 Task: Add an event with the title Second Team Building Retreat: Leadership Development and Team Bonding, date ''2023/11/08'', time 7:00 AM to 9:00 AMand add a description: The first step is to identify potential risks that could affect the project. This can be done through brainstorming sessions, risk assessment workshops, expert interviews, historical data analysis, or using risk management techniques such as SWOT analysis (Strengths, Weaknesses, Opportunities, Threats).Select event color  Flamingo . Add location for the event as: Aarhus, Denmark, logged in from the account softage.8@softage.netand send the event invitation to softage.3@softage.net and softage.4@softage.net. Set a reminder for the event Doesn''t repeat
Action: Mouse moved to (44, 83)
Screenshot: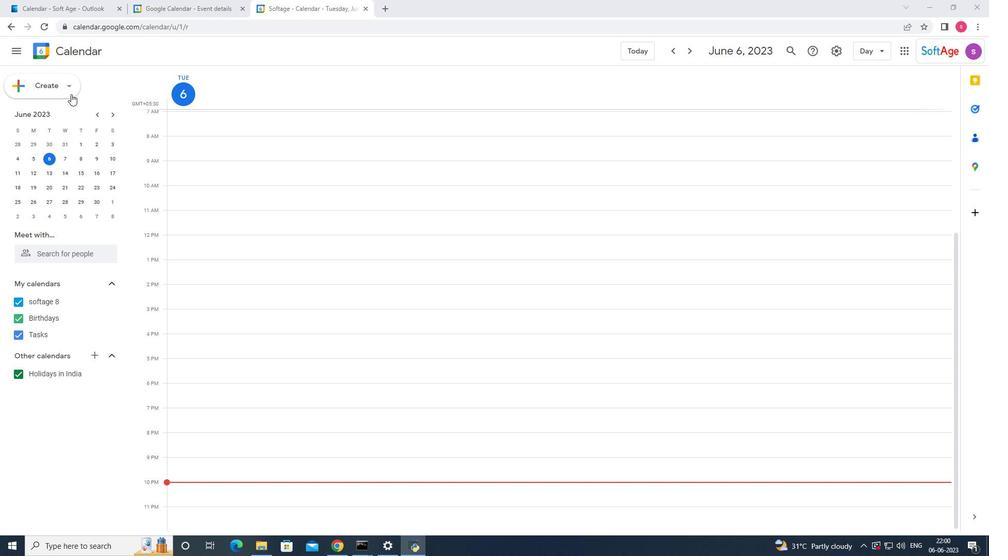 
Action: Mouse pressed left at (44, 83)
Screenshot: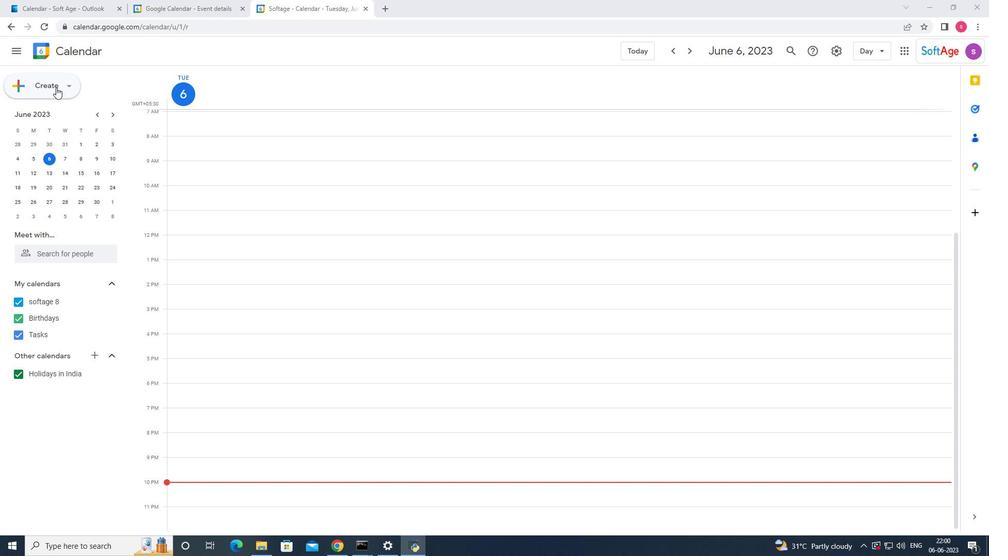 
Action: Mouse moved to (40, 112)
Screenshot: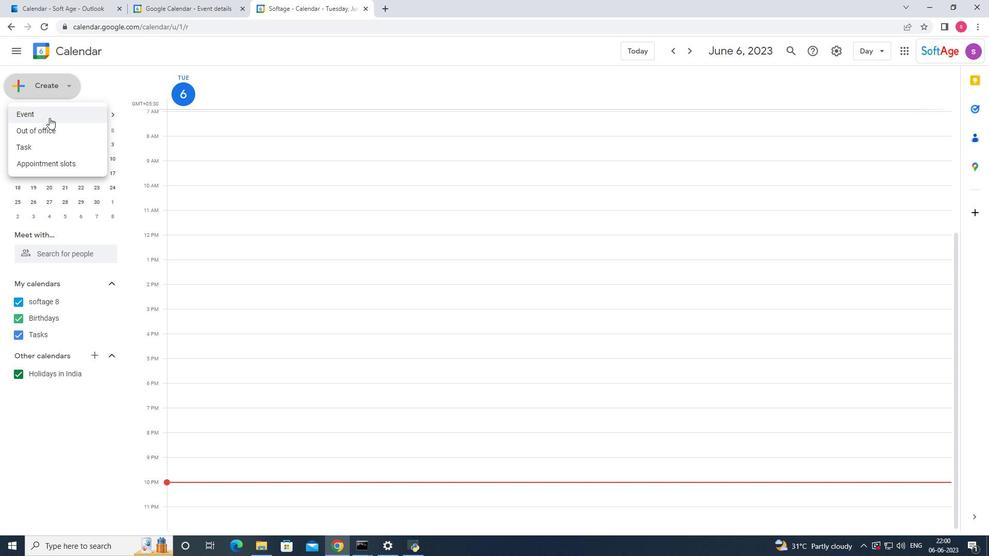 
Action: Mouse pressed left at (40, 112)
Screenshot: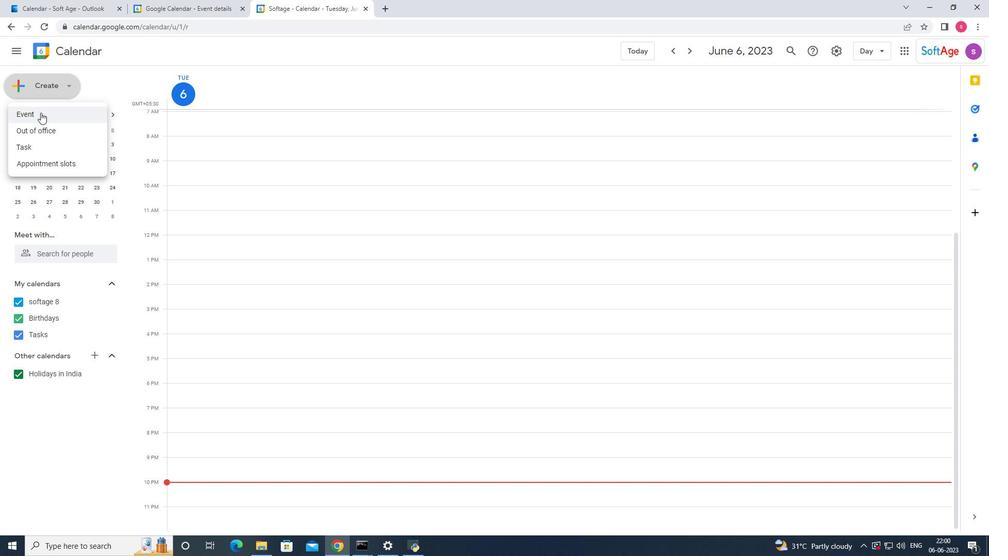 
Action: Mouse moved to (573, 482)
Screenshot: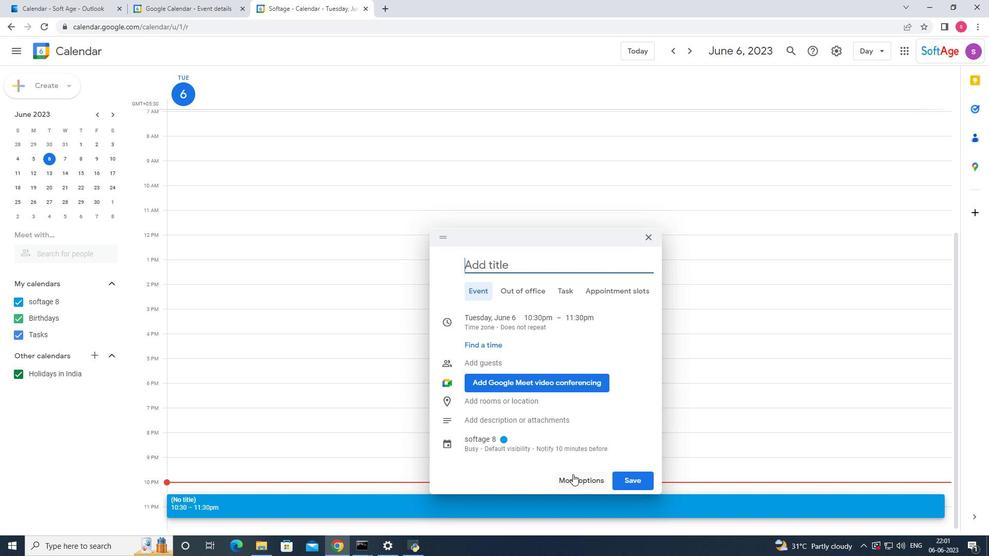 
Action: Mouse pressed left at (573, 482)
Screenshot: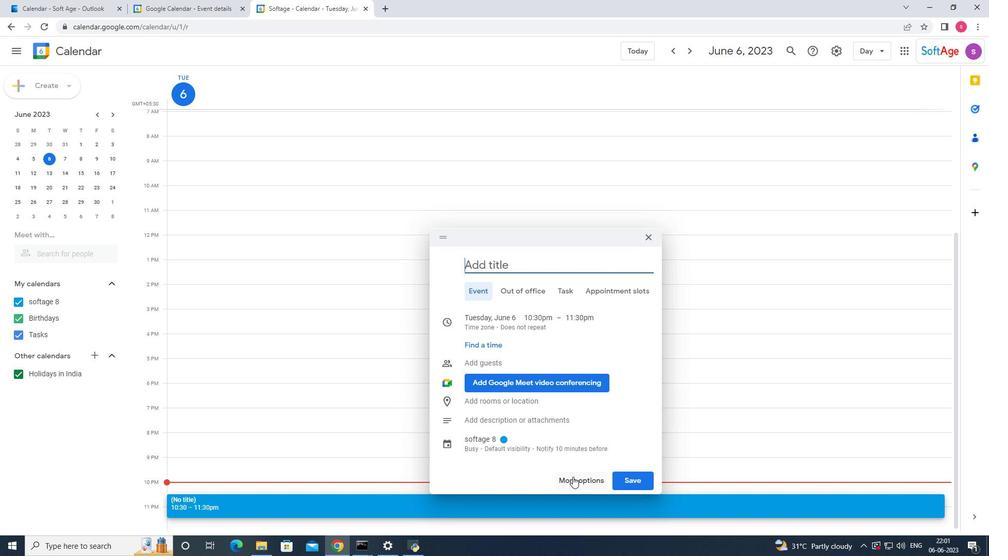 
Action: Mouse moved to (86, 60)
Screenshot: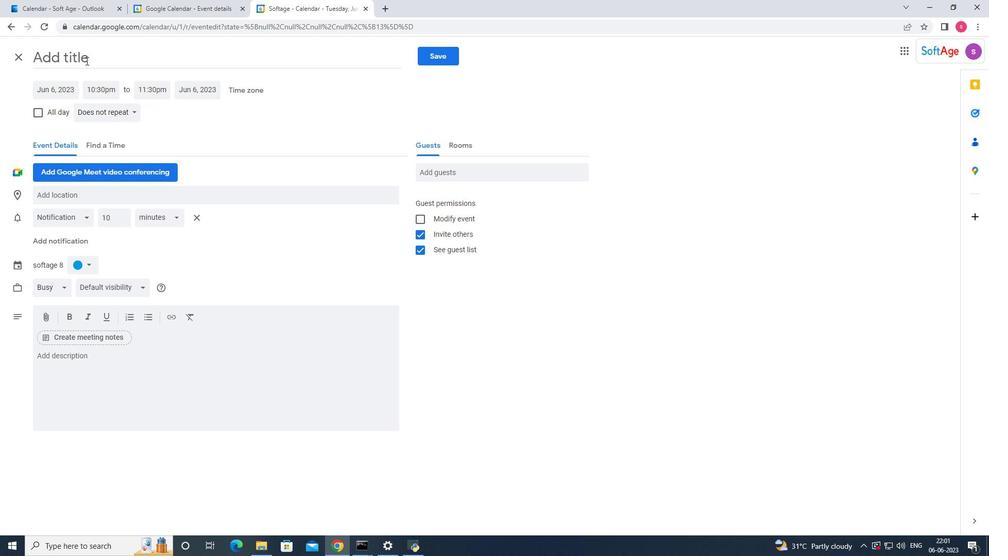 
Action: Mouse pressed left at (86, 60)
Screenshot: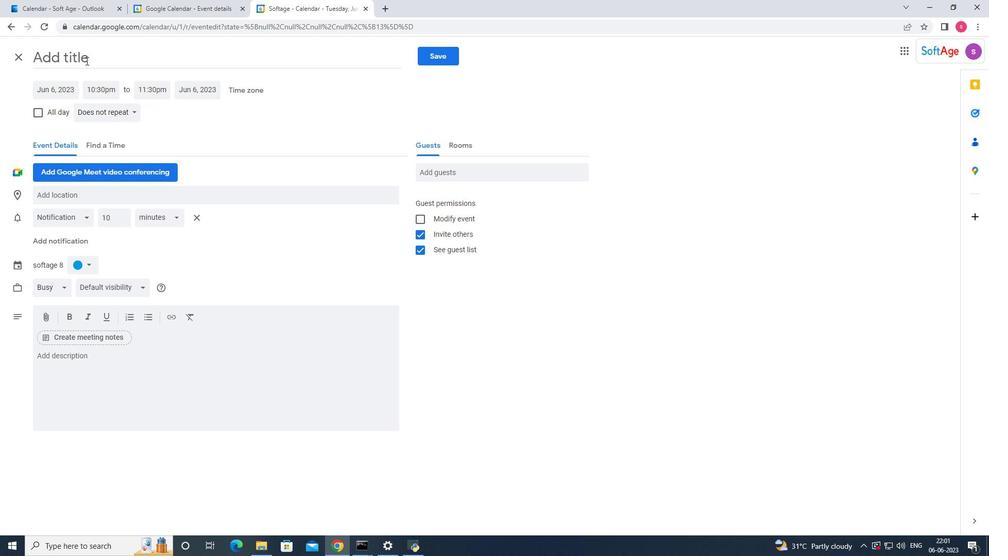
Action: Key pressed <Key.shift_r>Second<Key.space><Key.shift_r>Team<Key.space><Key.shift>Building<Key.space><Key.shift_r><Key.shift_r><Key.shift_r><Key.shift_r><Key.shift_r><Key.shift_r><Key.shift_r><Key.shift_r><Key.shift_r><Key.shift_r><Key.shift_r><Key.shift_r><Key.shift_r><Key.shift_r><Key.shift_r><Key.shift_r><Key.shift_r><Key.shift_r><Key.shift_r><Key.shift_r><Key.shift_r><Key.shift_r><Key.shift_r><Key.shift_r><Key.shift_r>Retreat<Key.shift>:<Key.space><Key.shift>Leadership<Key.space><Key.shift_r>Development<Key.space>and<Key.space><Key.shift_r>Team<Key.space><Key.shift><Key.shift><Key.shift><Key.shift><Key.shift><Key.shift><Key.shift><Key.shift>BOn<Key.backspace><Key.backspace>onding
Screenshot: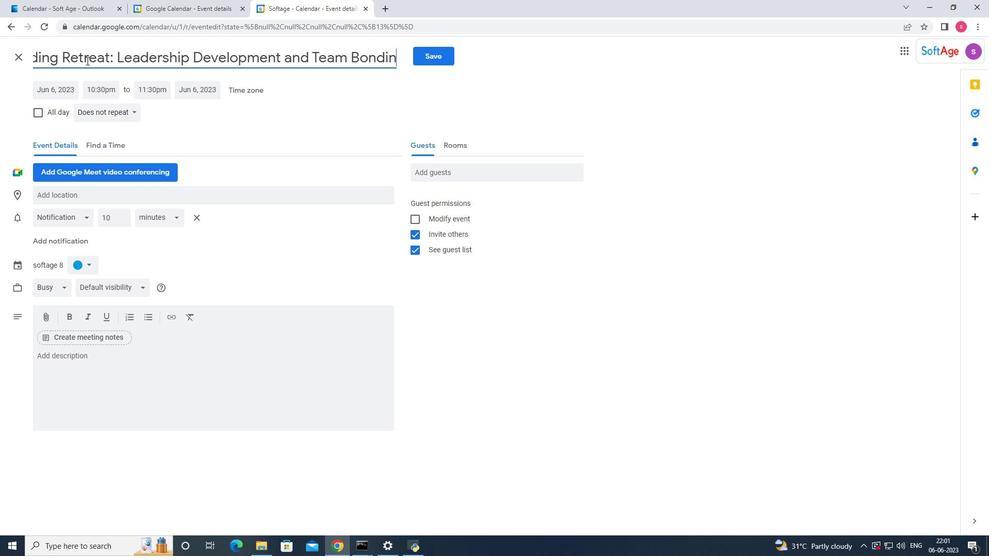 
Action: Mouse moved to (53, 91)
Screenshot: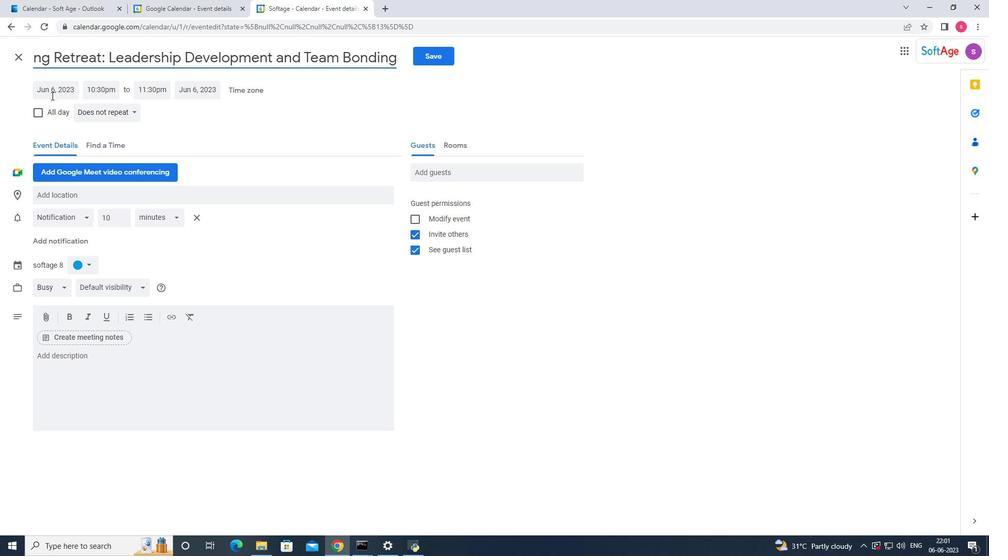 
Action: Mouse pressed left at (53, 91)
Screenshot: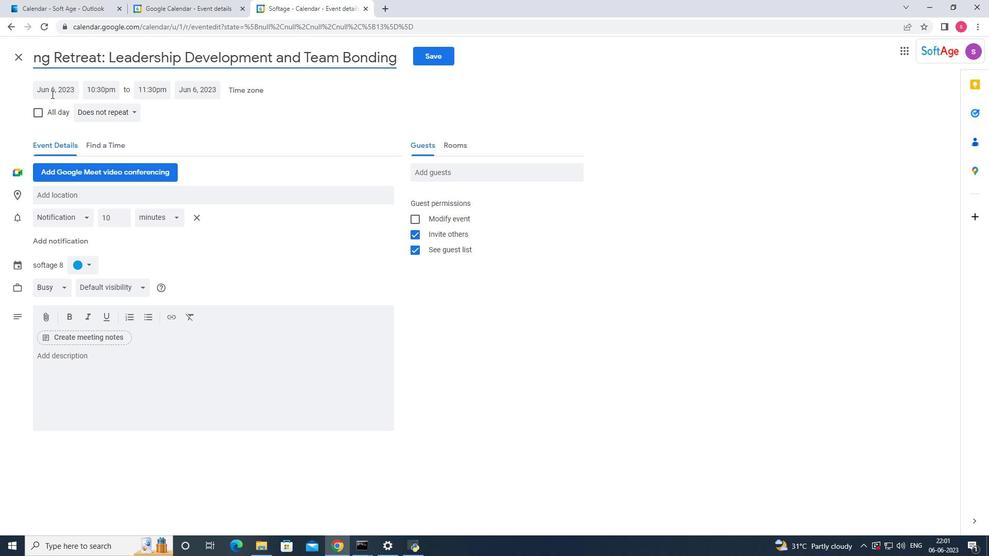 
Action: Mouse moved to (166, 111)
Screenshot: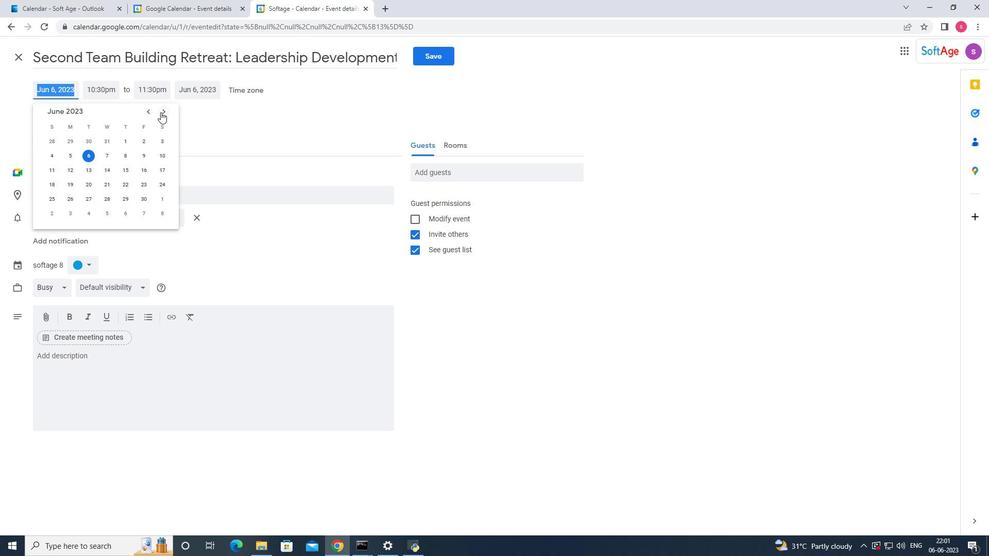 
Action: Mouse pressed left at (166, 111)
Screenshot: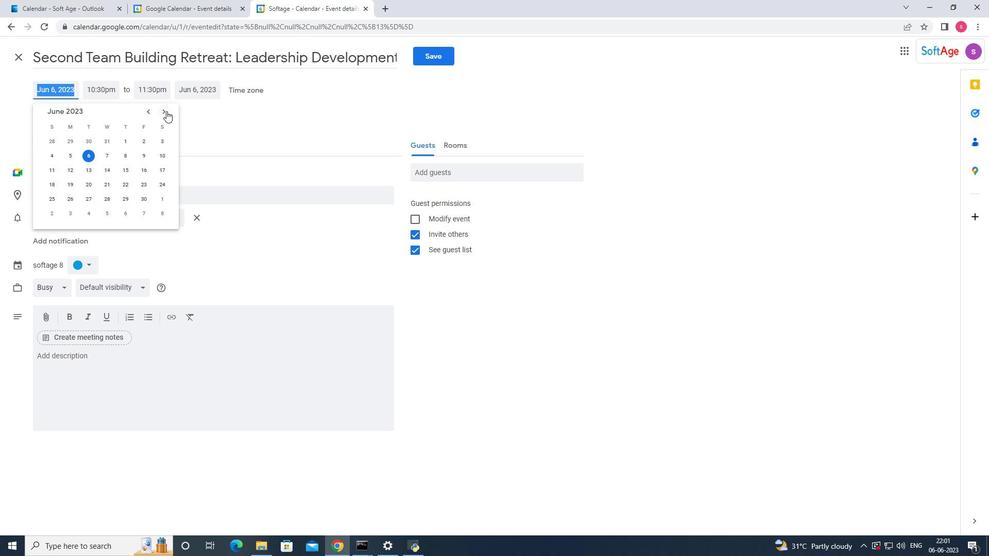 
Action: Mouse pressed left at (166, 111)
Screenshot: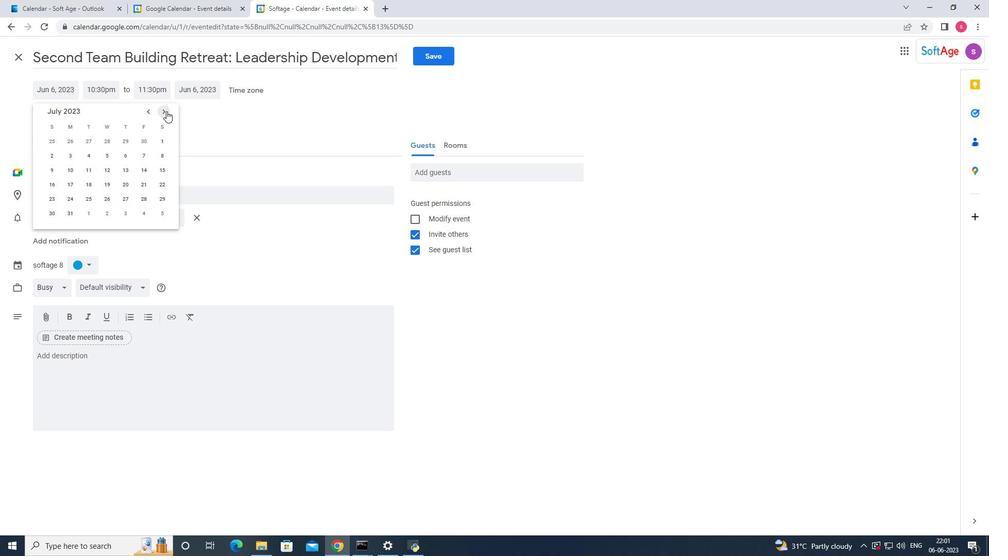 
Action: Mouse pressed left at (166, 111)
Screenshot: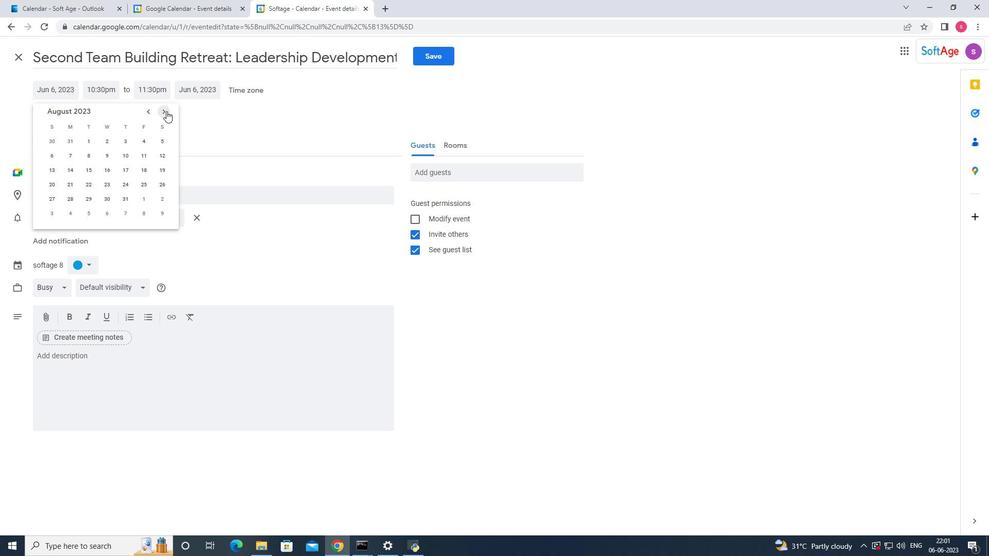
Action: Mouse pressed left at (166, 111)
Screenshot: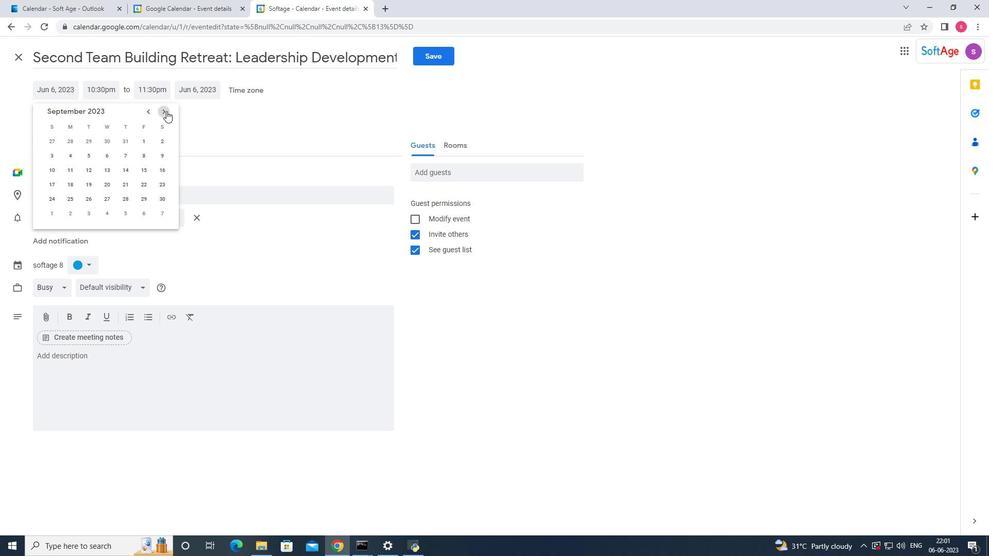 
Action: Mouse pressed left at (166, 111)
Screenshot: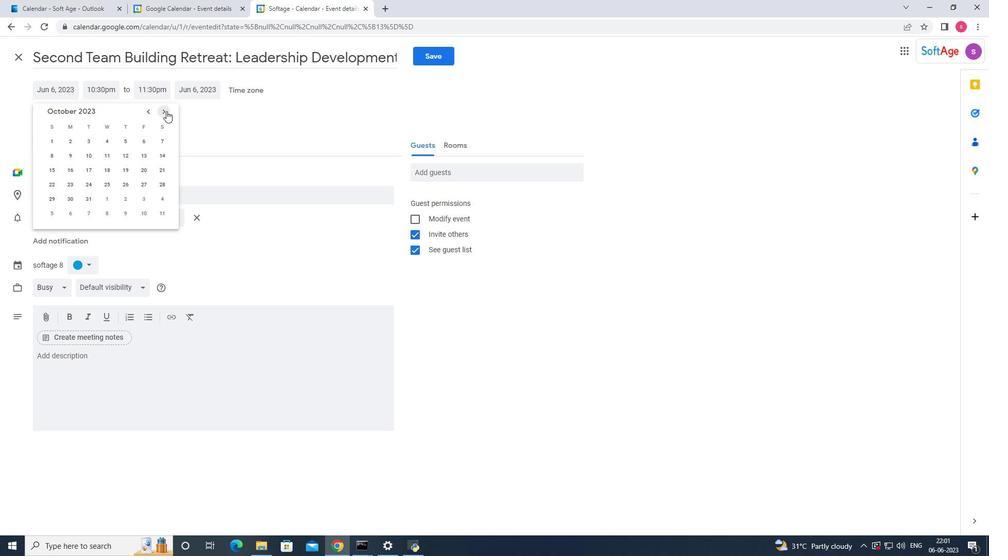 
Action: Mouse pressed left at (166, 111)
Screenshot: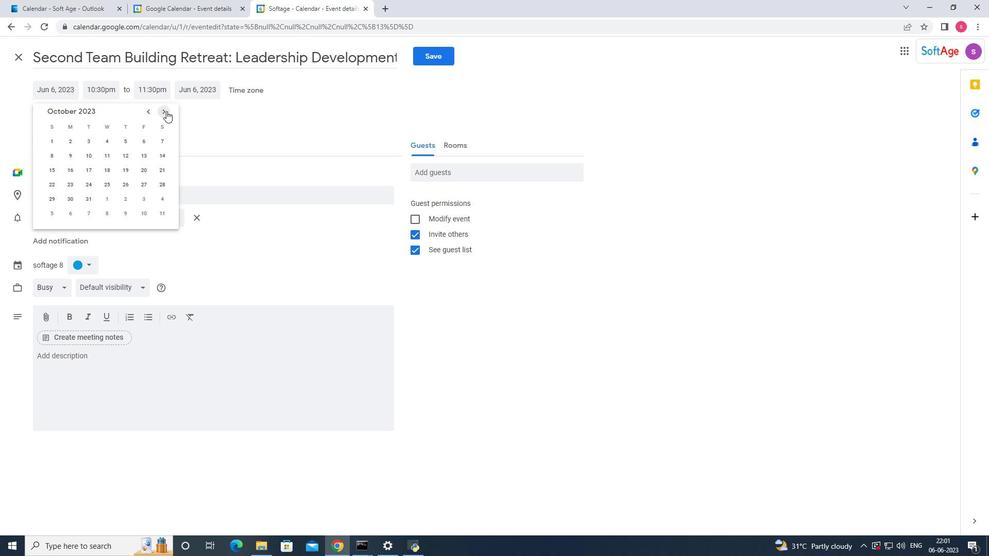 
Action: Mouse moved to (148, 111)
Screenshot: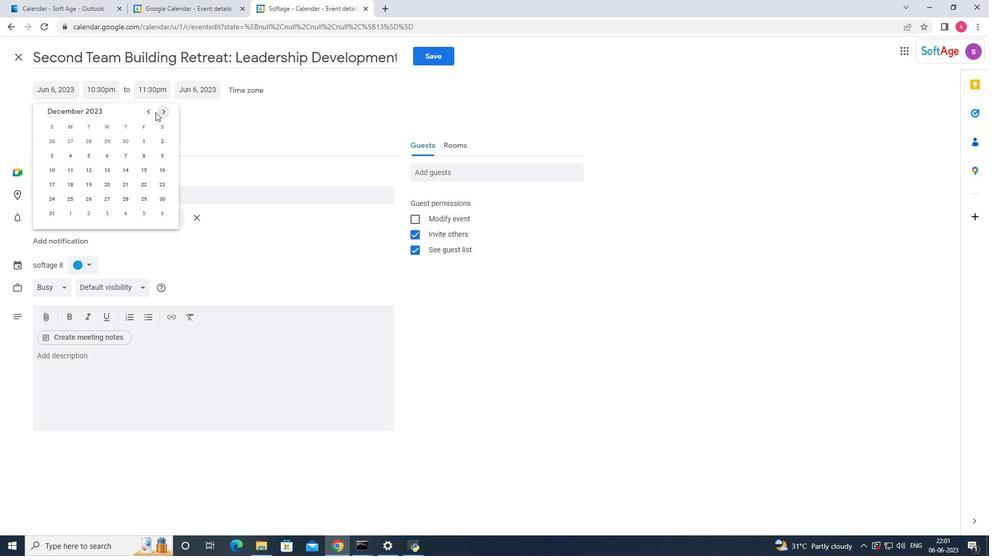 
Action: Mouse pressed left at (148, 111)
Screenshot: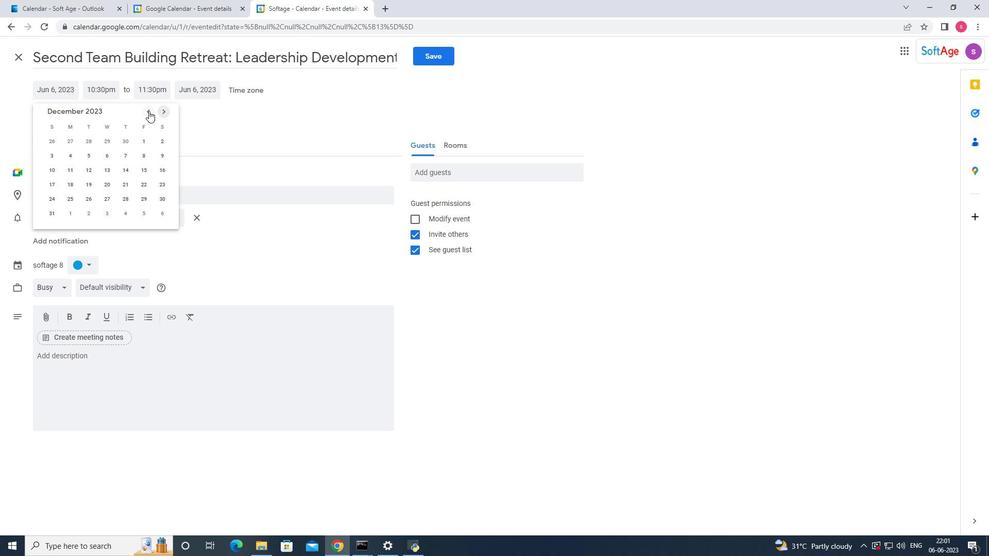 
Action: Mouse pressed left at (148, 111)
Screenshot: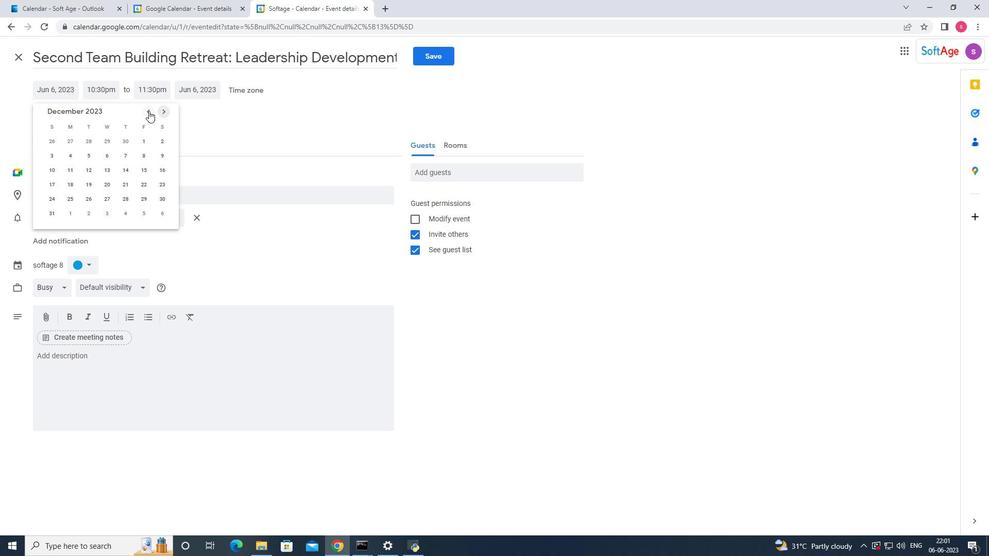 
Action: Mouse moved to (160, 110)
Screenshot: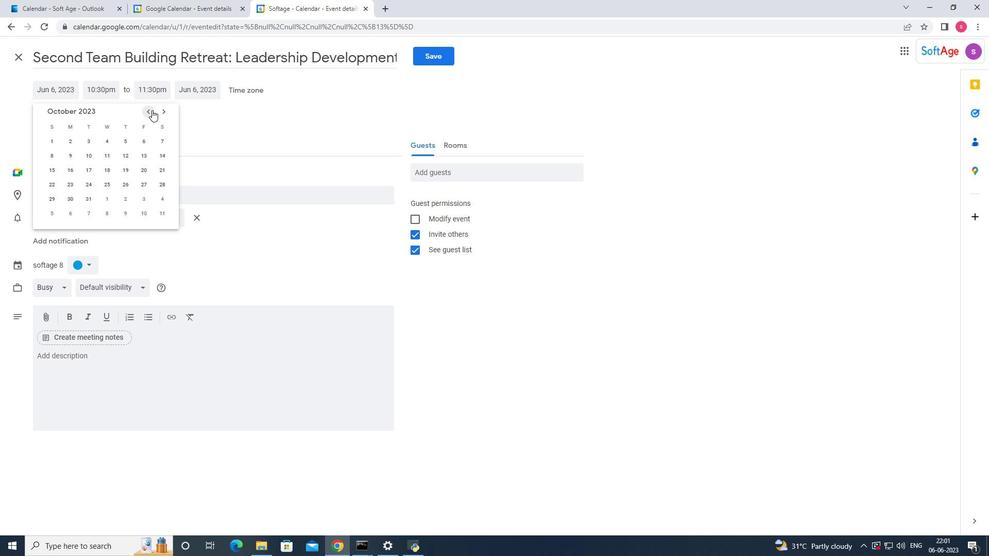 
Action: Mouse pressed left at (160, 110)
Screenshot: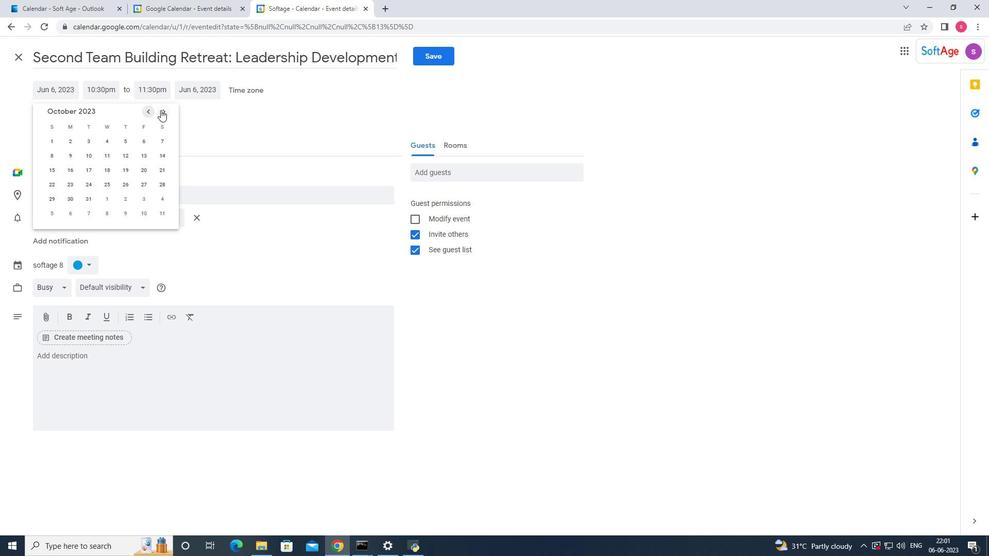 
Action: Mouse moved to (109, 153)
Screenshot: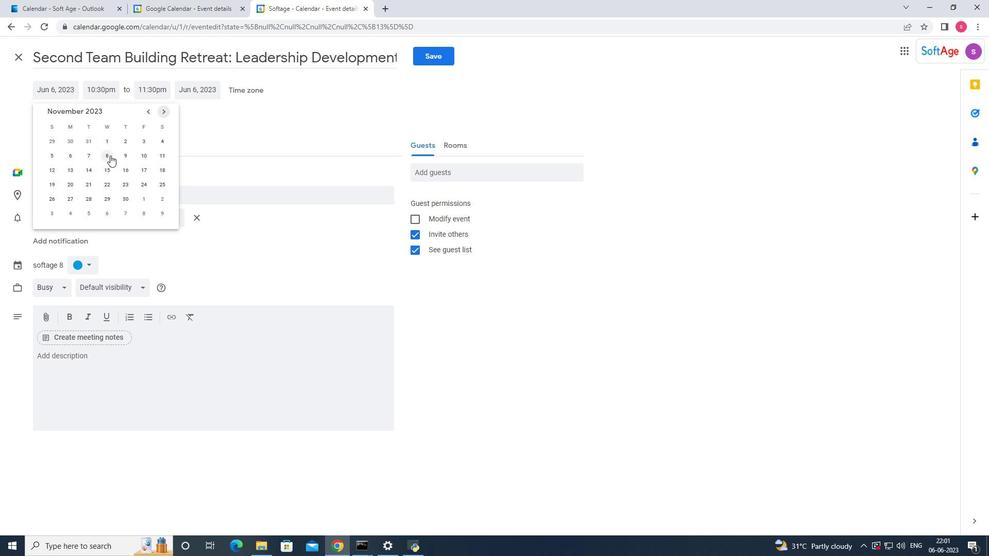 
Action: Mouse pressed left at (109, 153)
Screenshot: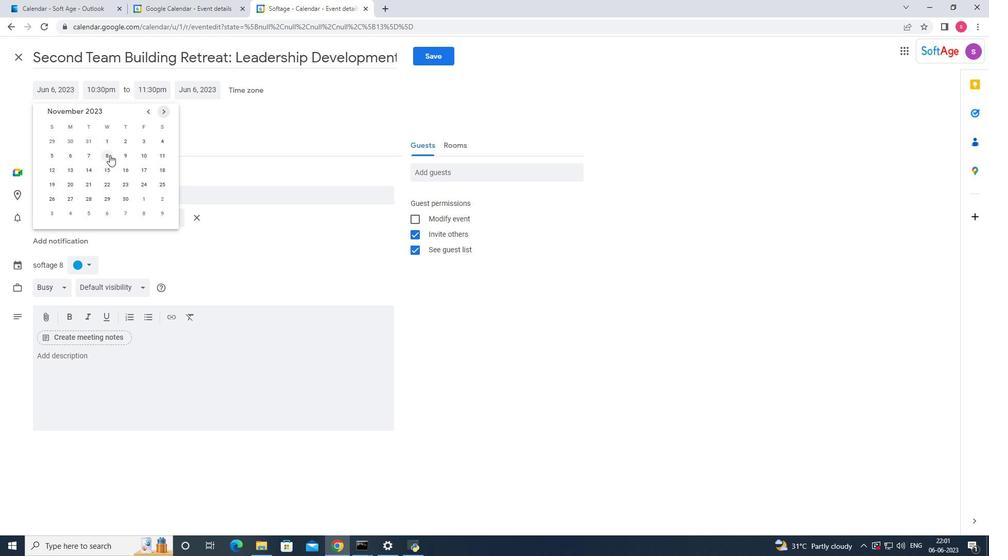 
Action: Mouse moved to (105, 91)
Screenshot: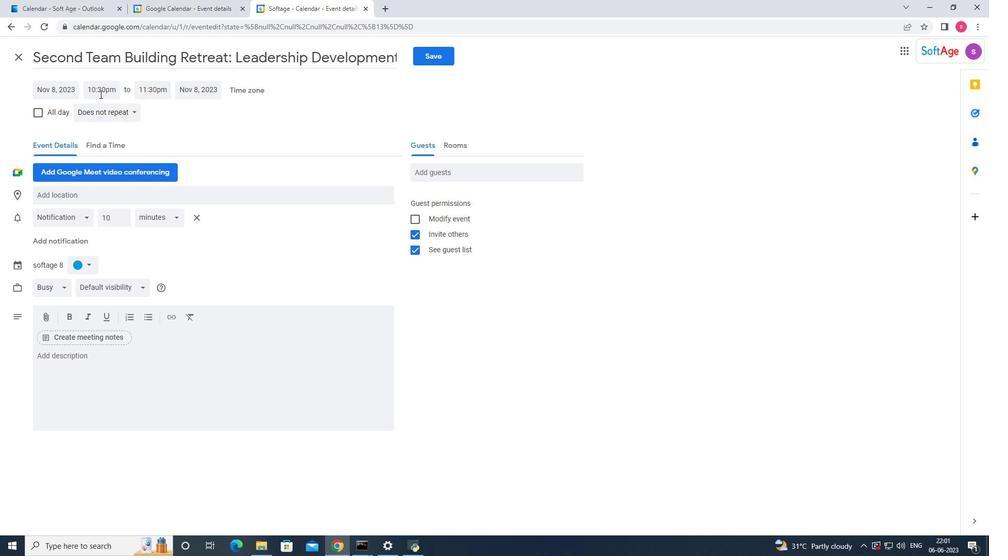 
Action: Mouse pressed left at (105, 91)
Screenshot: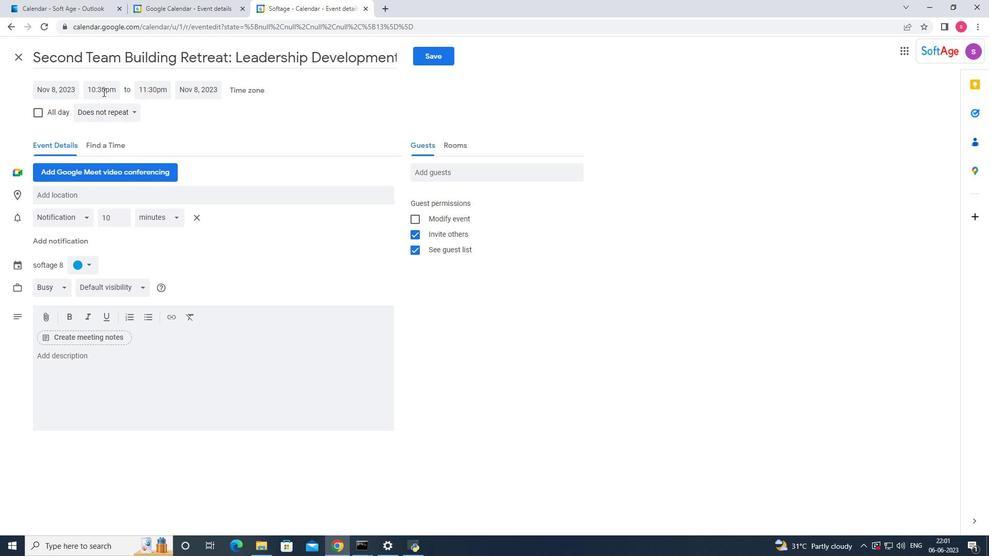 
Action: Mouse moved to (129, 153)
Screenshot: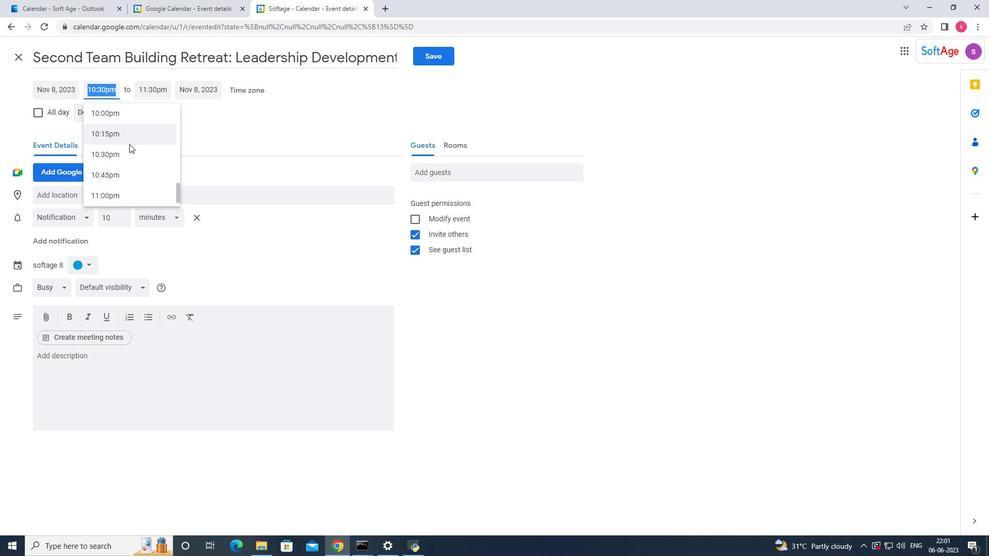 
Action: Mouse scrolled (129, 153) with delta (0, 0)
Screenshot: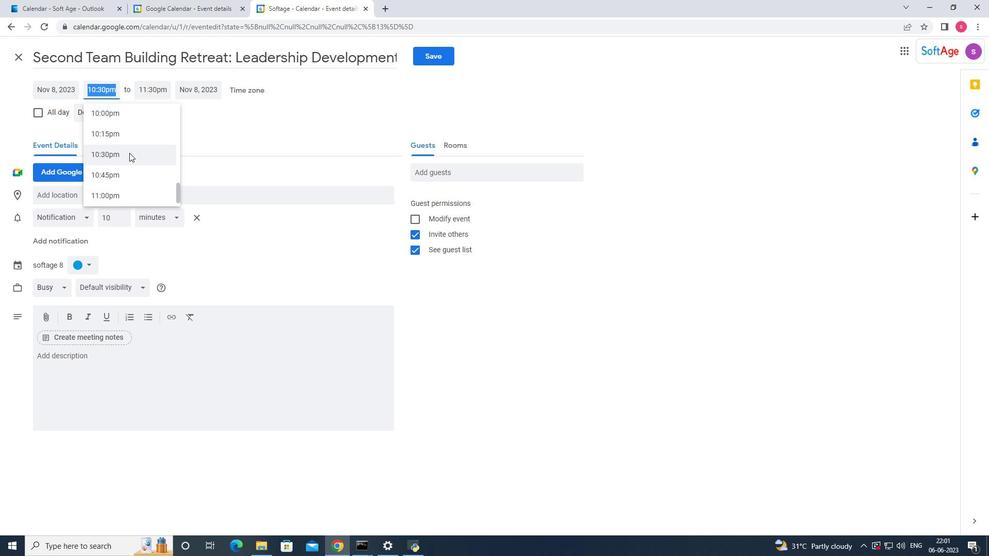 
Action: Mouse scrolled (129, 153) with delta (0, 0)
Screenshot: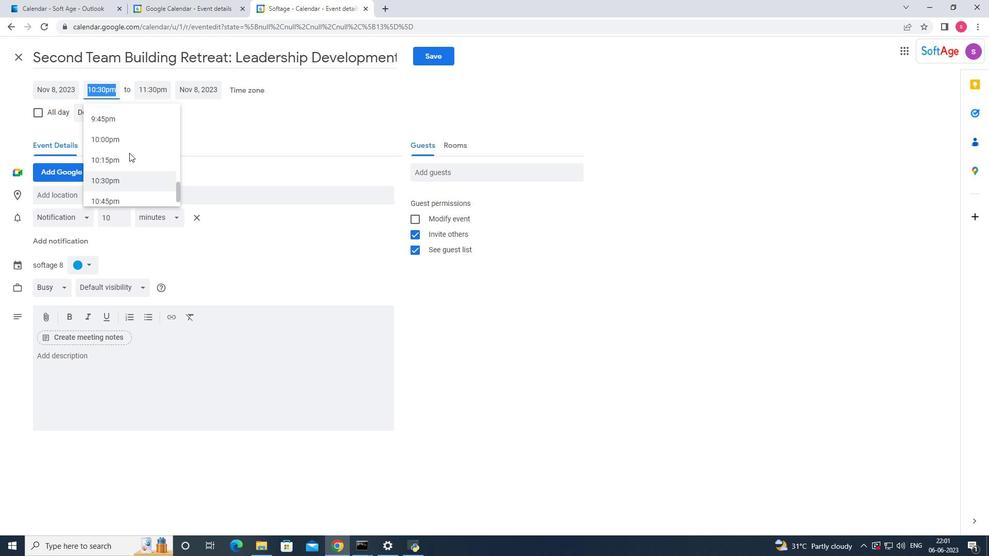 
Action: Mouse scrolled (129, 153) with delta (0, 0)
Screenshot: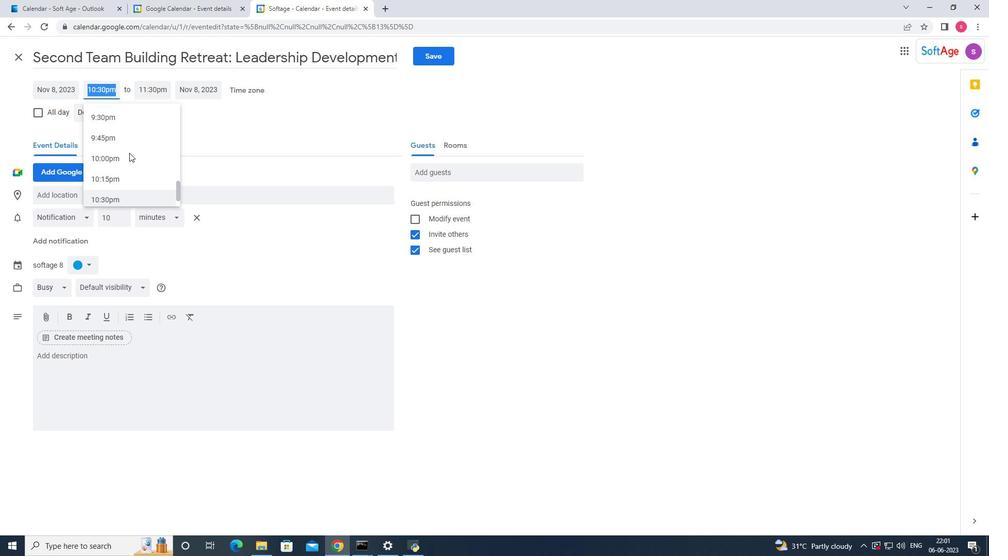 
Action: Mouse scrolled (129, 153) with delta (0, 0)
Screenshot: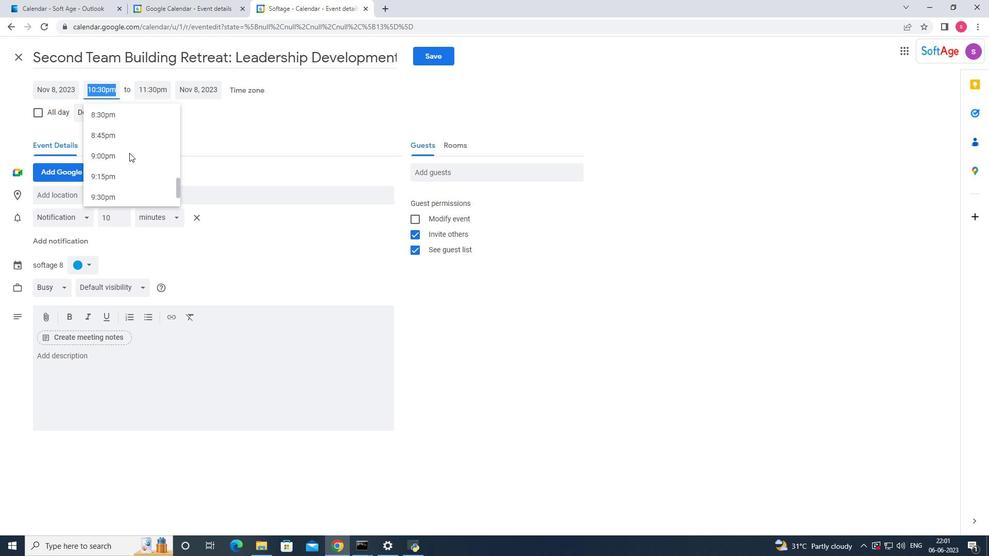 
Action: Mouse scrolled (129, 153) with delta (0, 0)
Screenshot: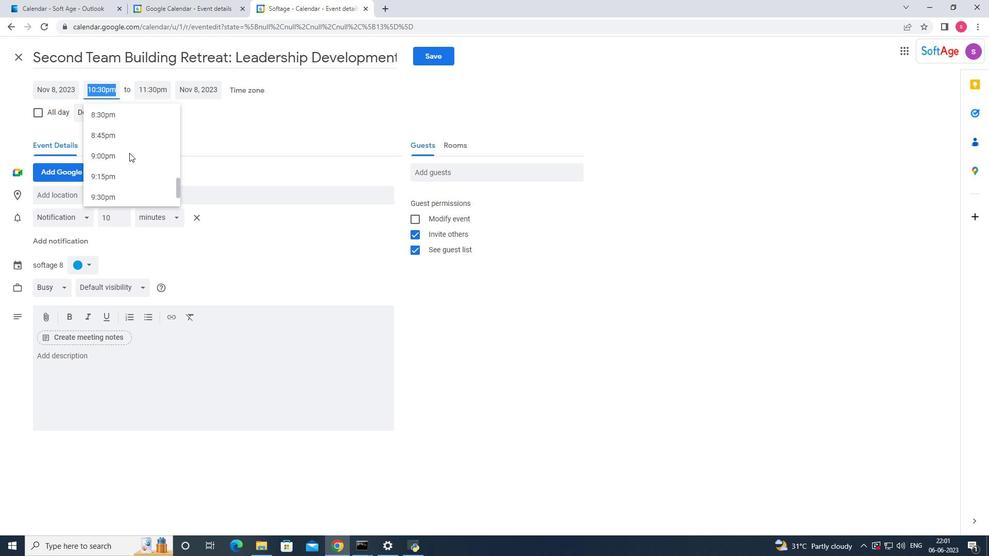 
Action: Mouse scrolled (129, 153) with delta (0, 0)
Screenshot: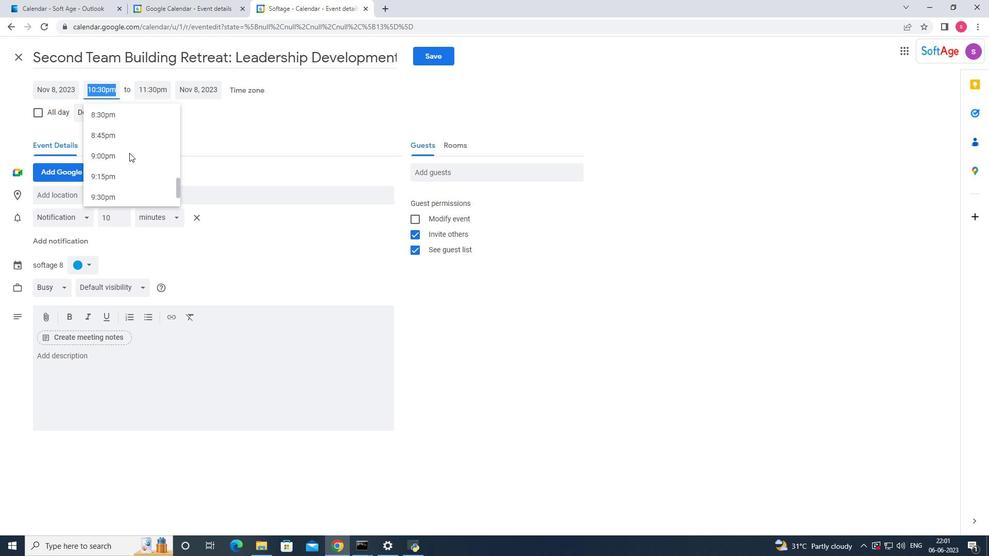 
Action: Mouse scrolled (129, 153) with delta (0, 0)
Screenshot: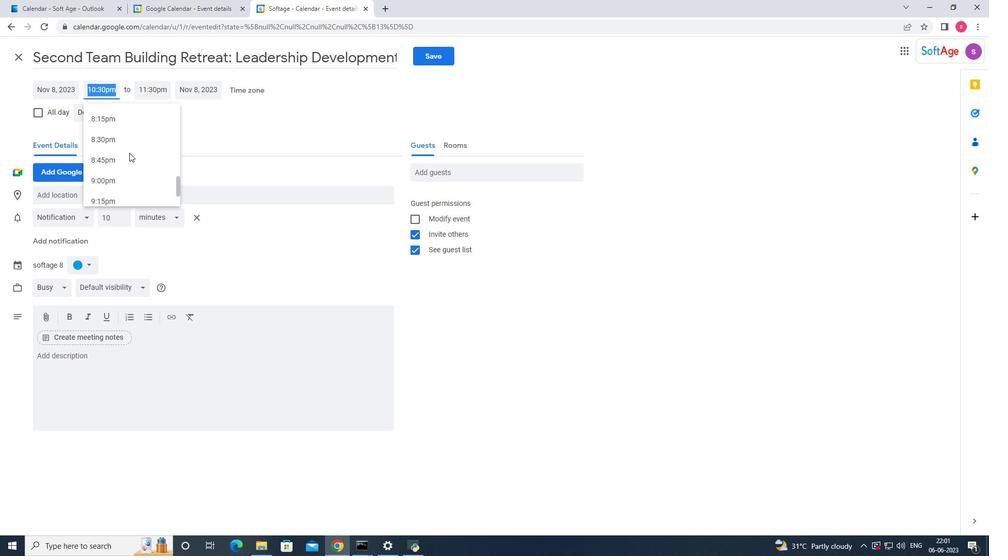 
Action: Mouse scrolled (129, 153) with delta (0, 0)
Screenshot: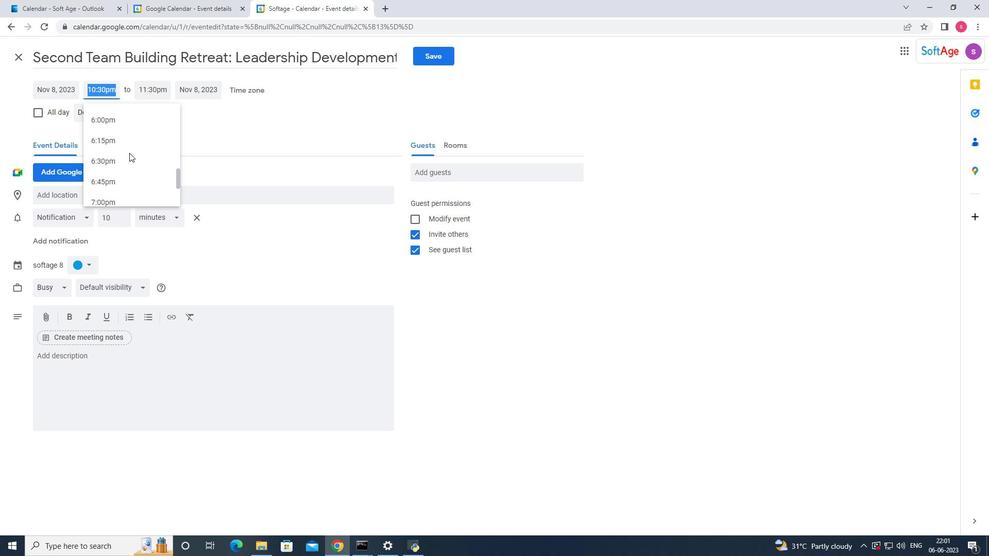 
Action: Mouse scrolled (129, 153) with delta (0, 0)
Screenshot: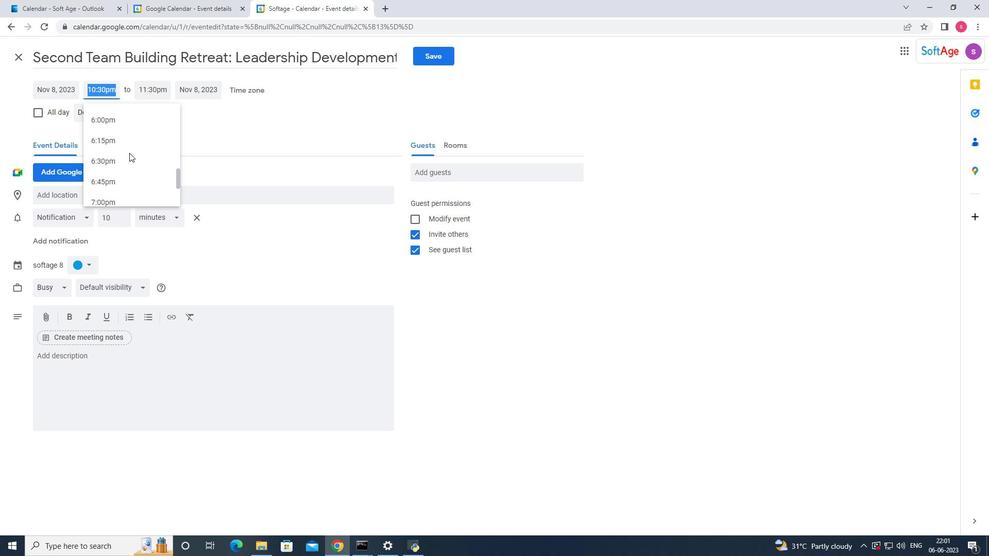 
Action: Mouse scrolled (129, 153) with delta (0, 0)
Screenshot: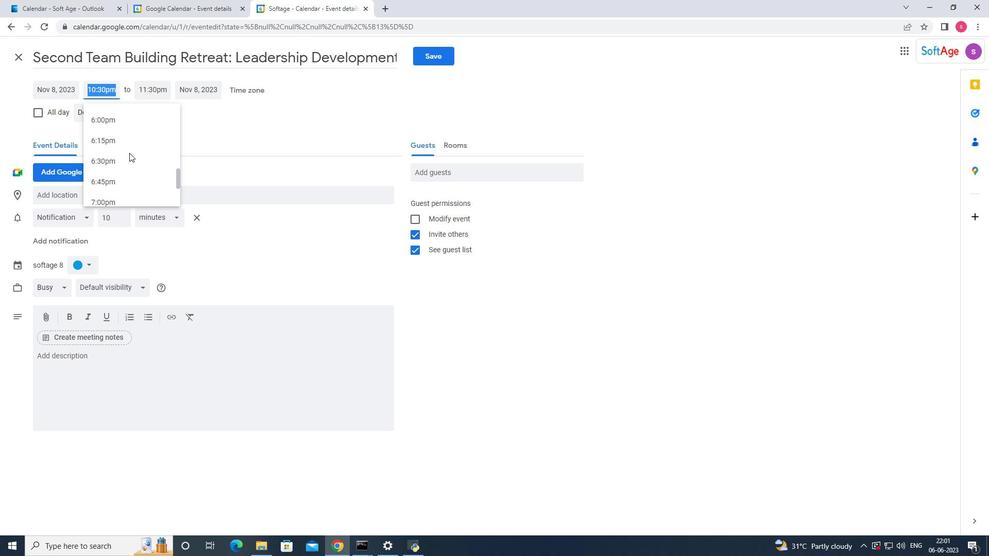 
Action: Mouse scrolled (129, 153) with delta (0, 0)
Screenshot: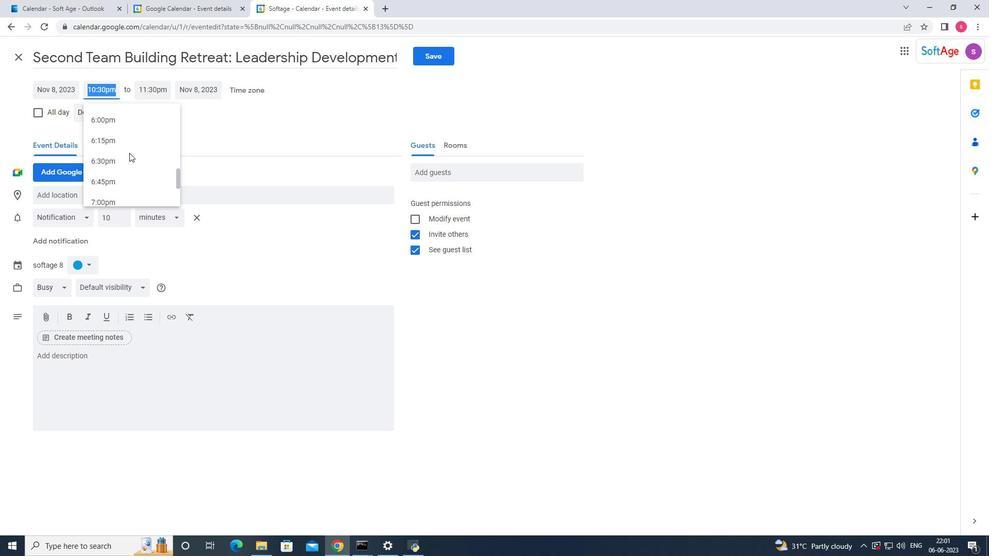 
Action: Mouse scrolled (129, 153) with delta (0, 0)
Screenshot: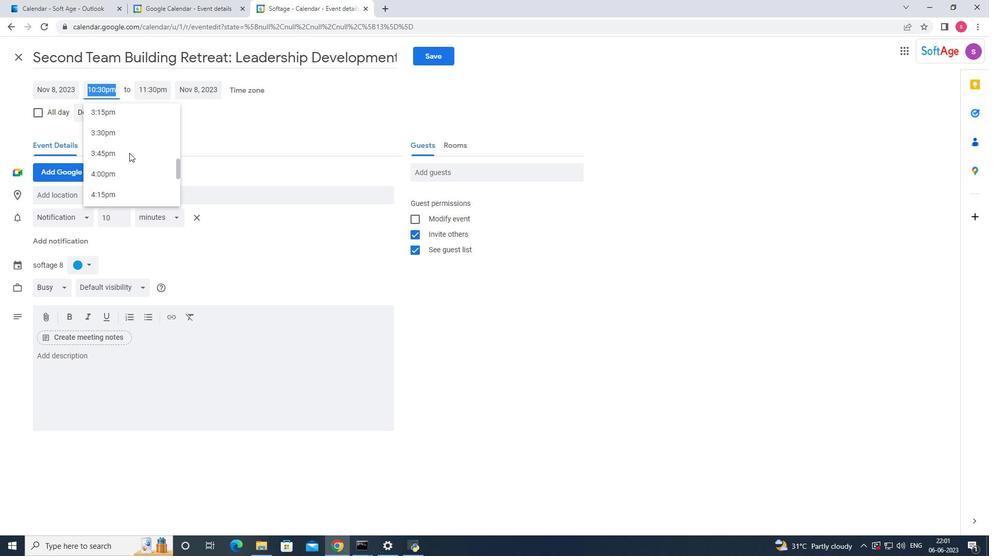 
Action: Mouse scrolled (129, 153) with delta (0, 0)
Screenshot: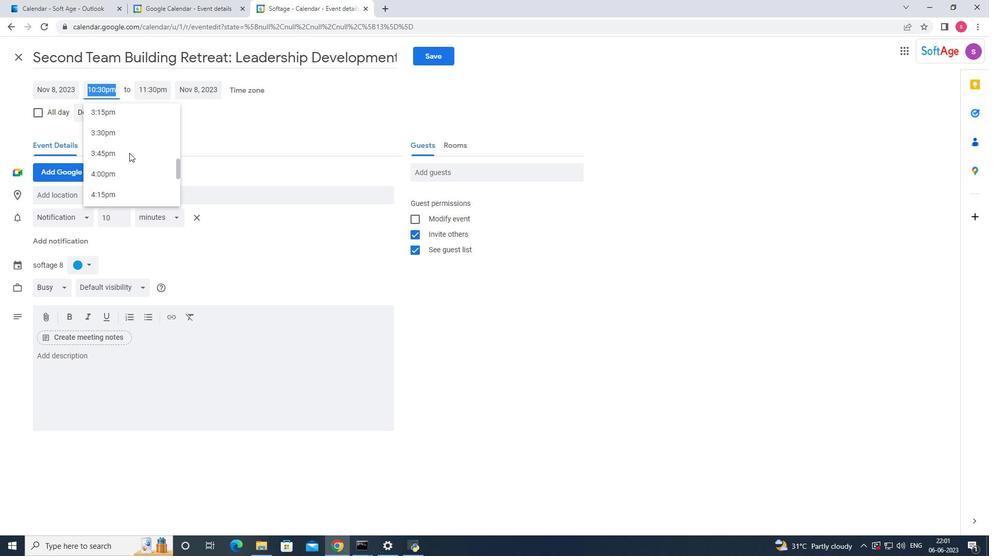 
Action: Mouse scrolled (129, 153) with delta (0, 0)
Screenshot: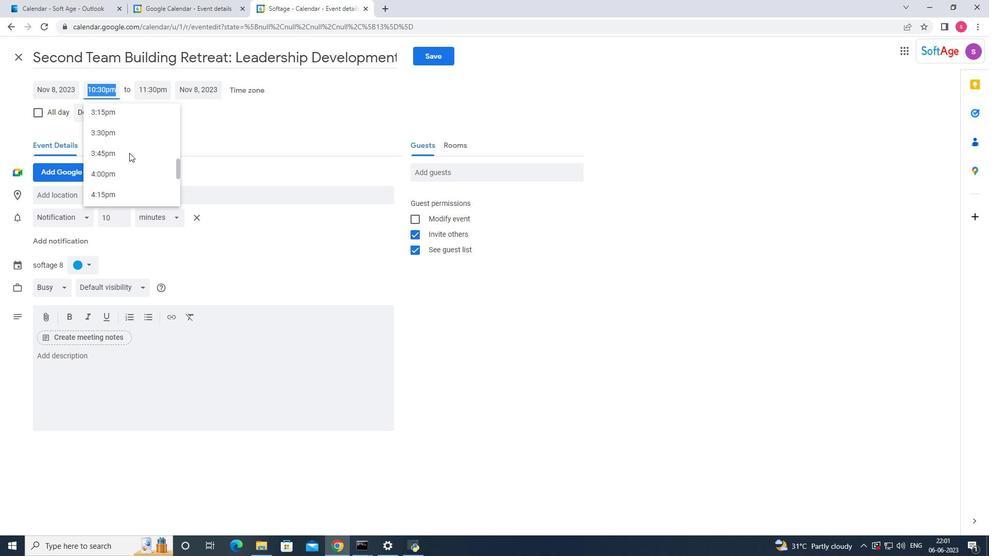 
Action: Mouse scrolled (129, 153) with delta (0, 0)
Screenshot: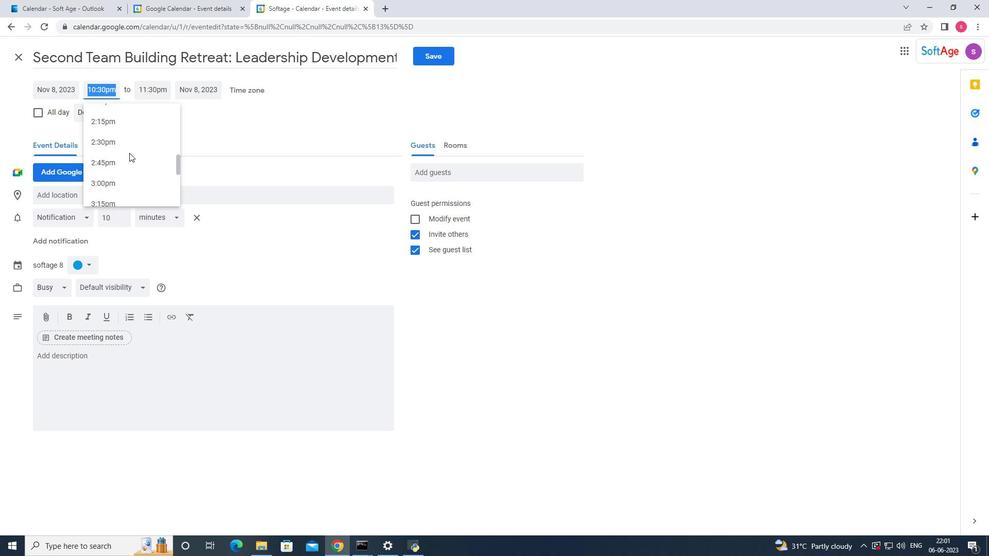 
Action: Mouse scrolled (129, 153) with delta (0, 0)
Screenshot: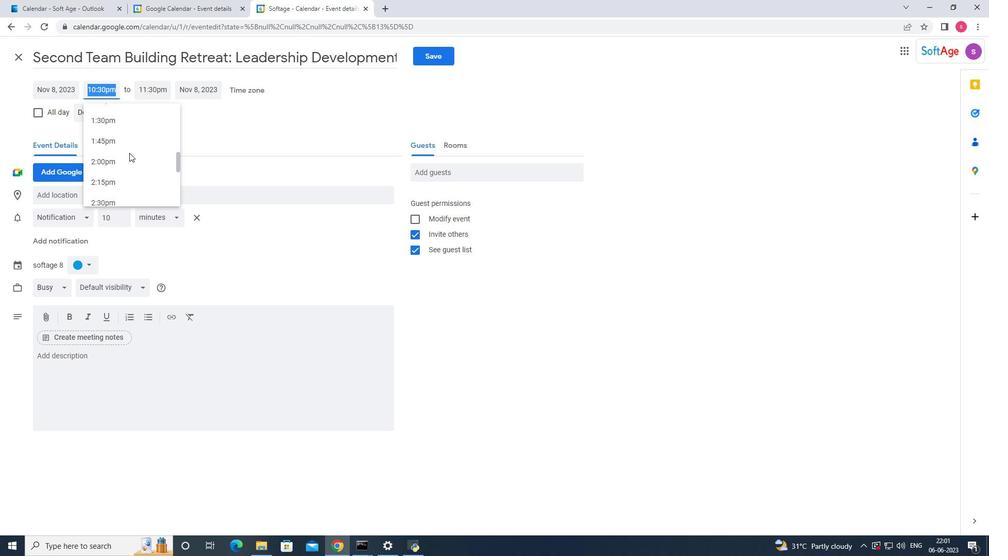 
Action: Mouse scrolled (129, 153) with delta (0, 0)
Screenshot: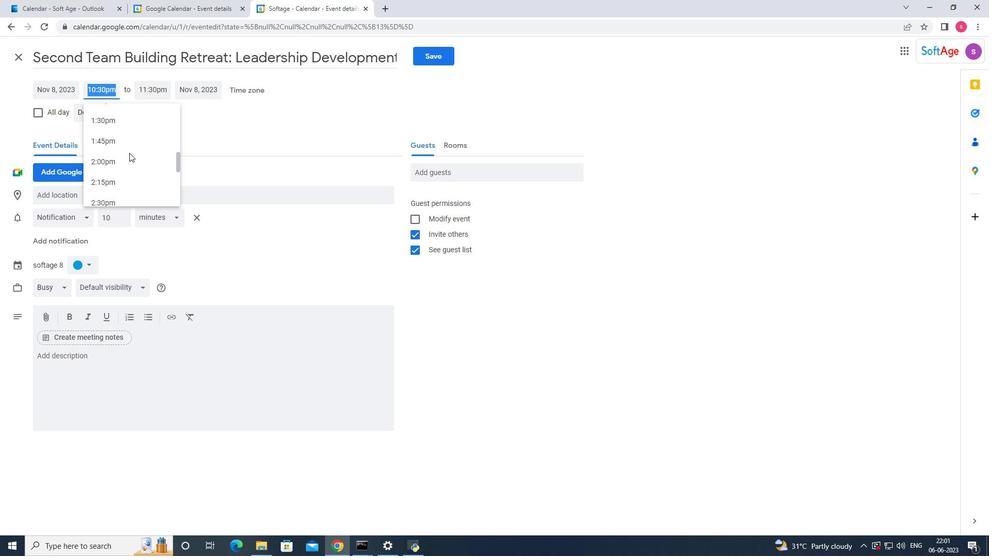 
Action: Mouse scrolled (129, 153) with delta (0, 0)
Screenshot: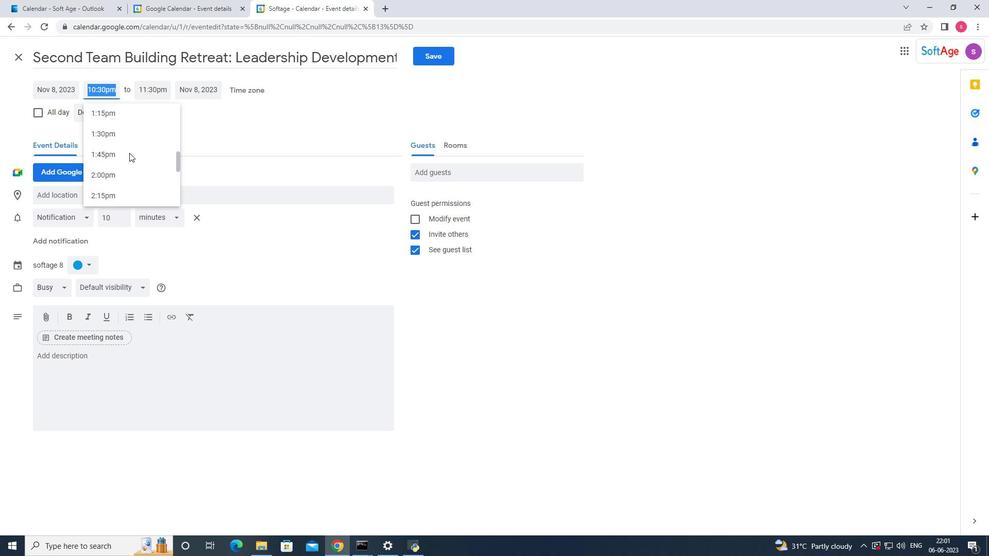 
Action: Mouse scrolled (129, 153) with delta (0, 0)
Screenshot: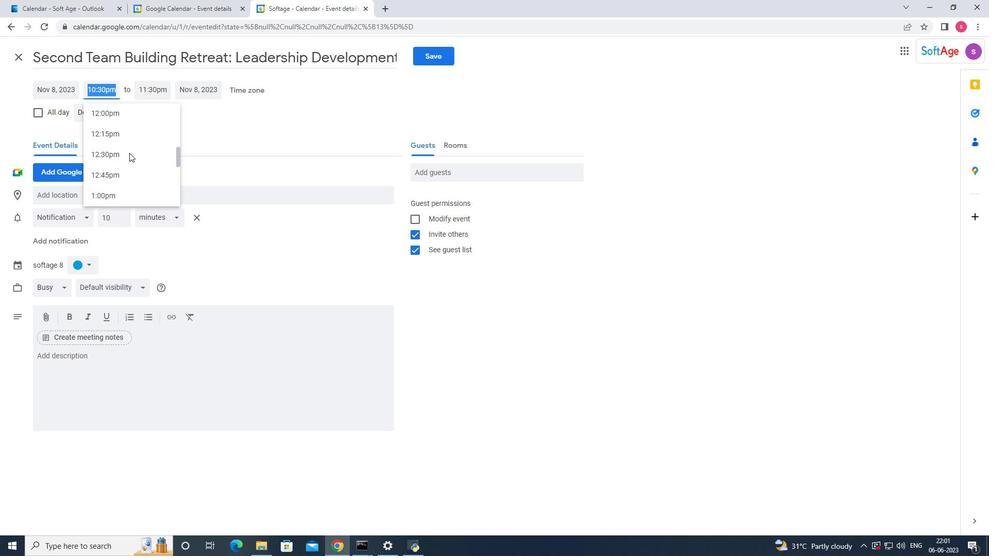 
Action: Mouse moved to (129, 153)
Screenshot: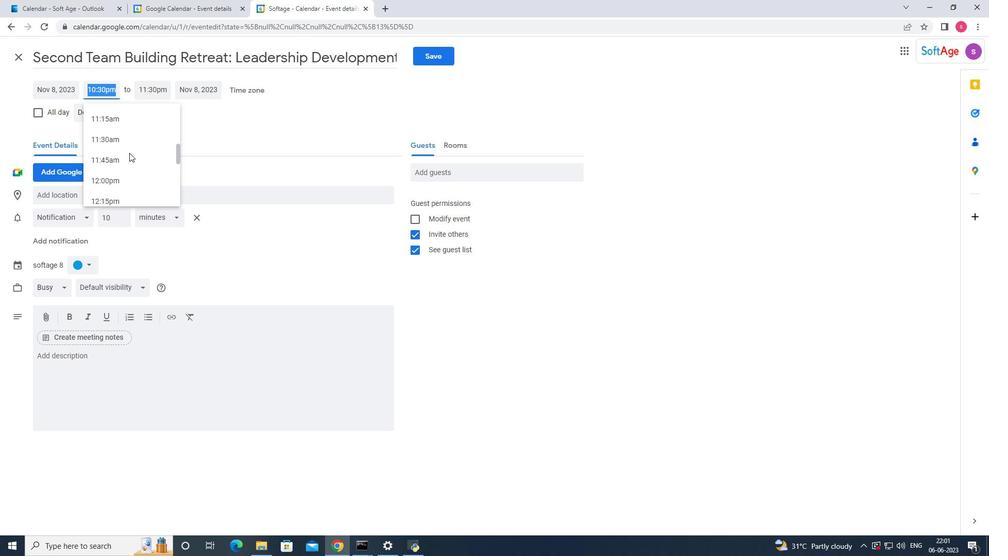 
Action: Mouse scrolled (129, 154) with delta (0, 0)
Screenshot: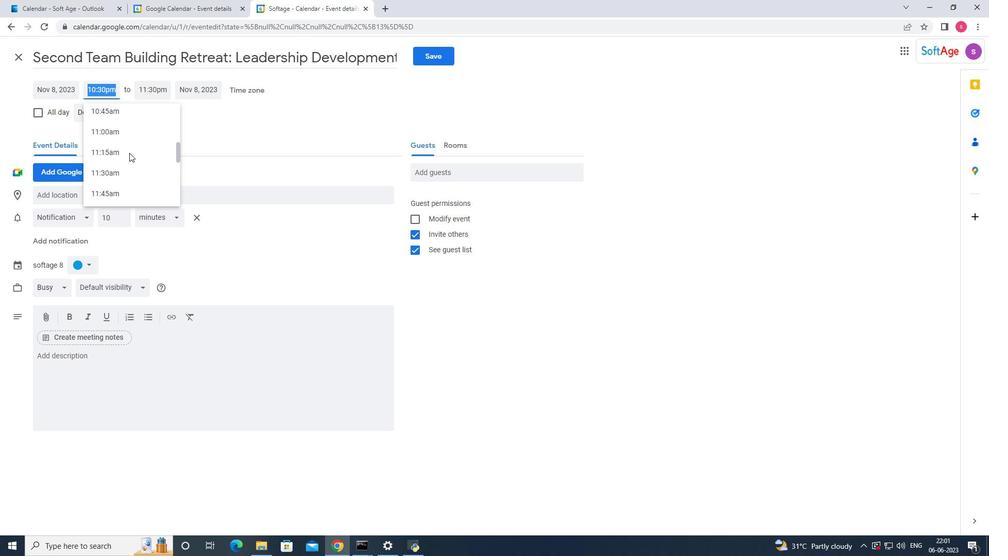 
Action: Mouse scrolled (129, 154) with delta (0, 0)
Screenshot: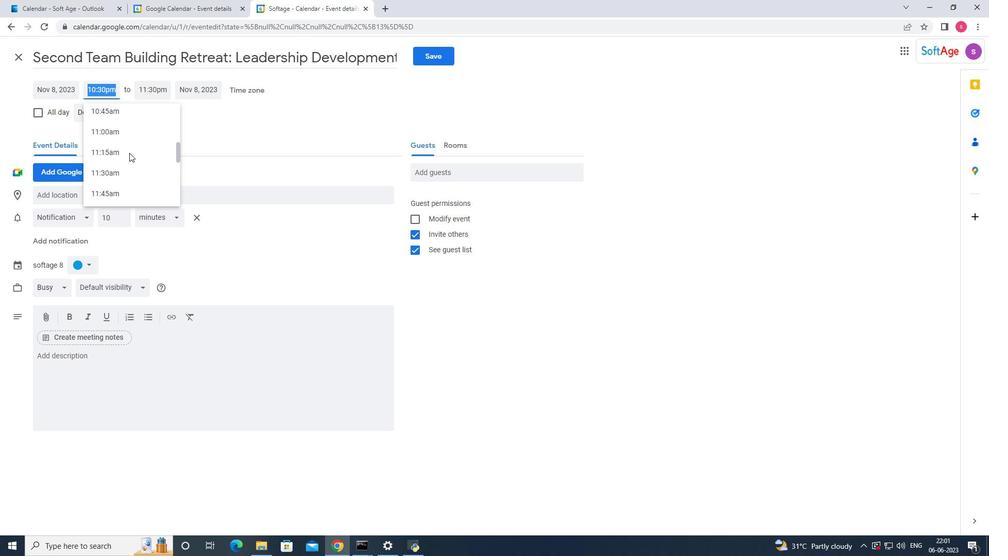 
Action: Mouse scrolled (129, 154) with delta (0, 0)
Screenshot: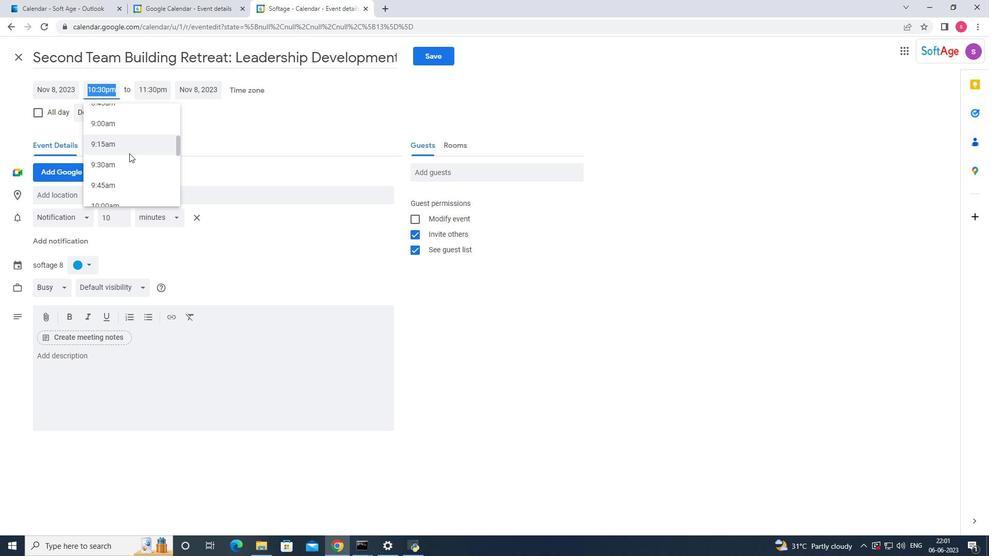 
Action: Mouse scrolled (129, 154) with delta (0, 0)
Screenshot: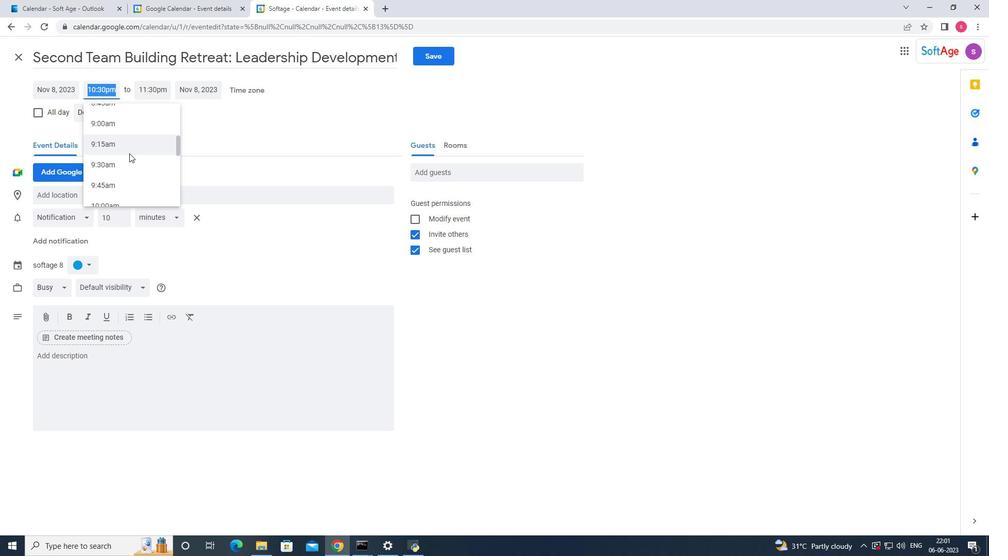 
Action: Mouse scrolled (129, 154) with delta (0, 0)
Screenshot: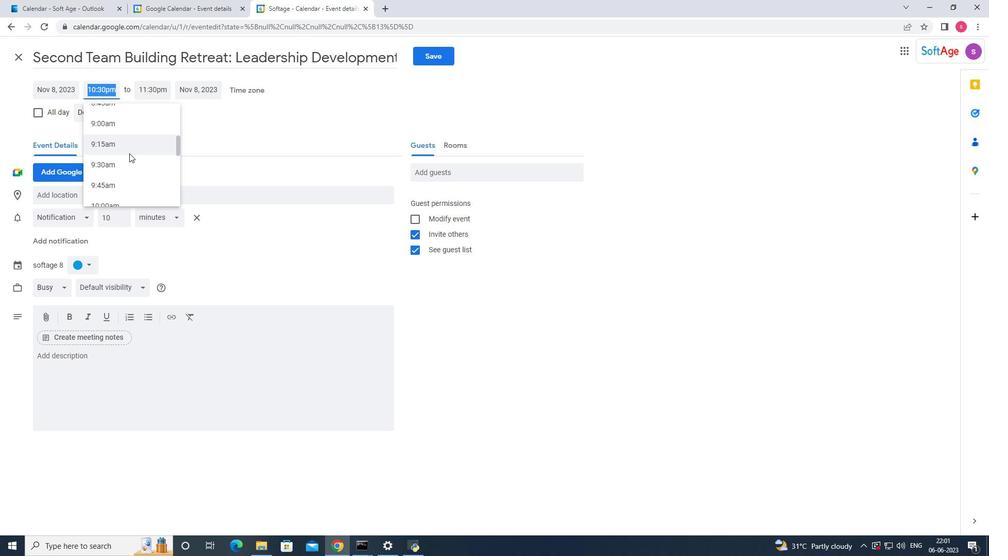 
Action: Mouse scrolled (129, 154) with delta (0, 0)
Screenshot: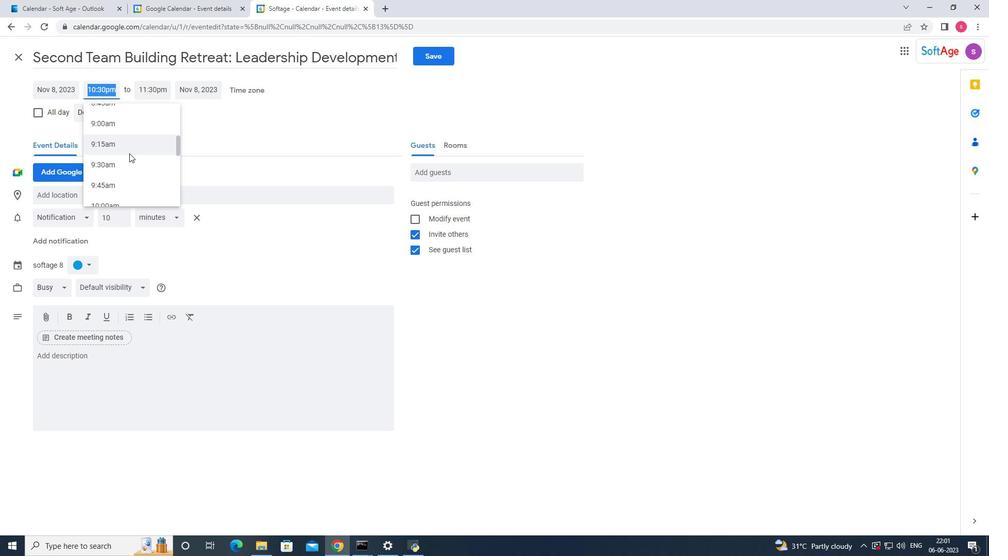 
Action: Mouse scrolled (129, 154) with delta (0, 0)
Screenshot: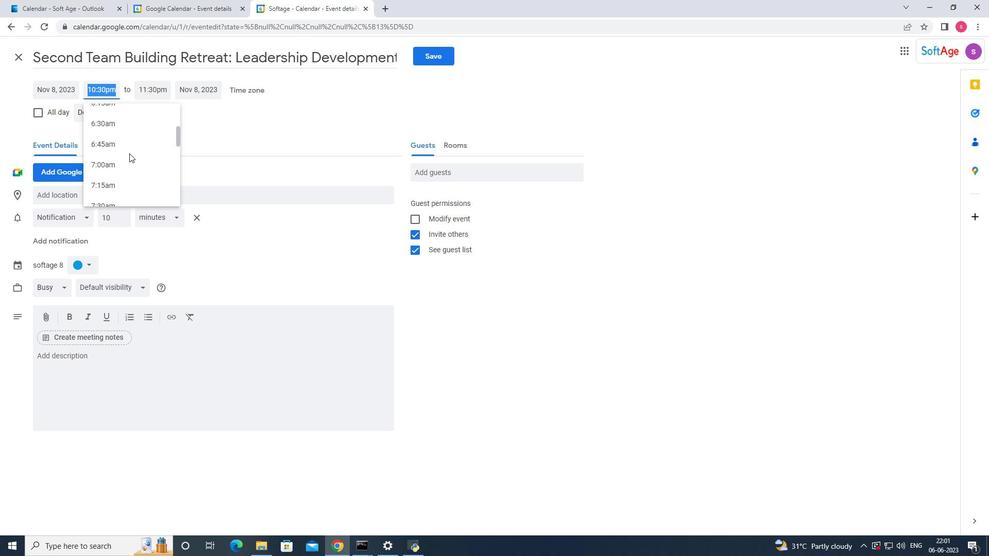 
Action: Mouse scrolled (129, 154) with delta (0, 0)
Screenshot: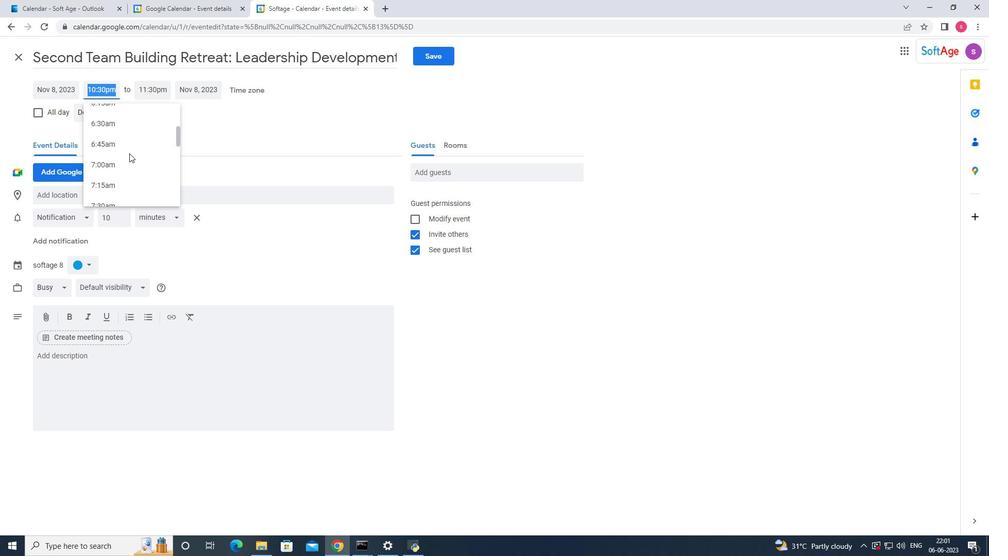 
Action: Mouse scrolled (129, 154) with delta (0, 0)
Screenshot: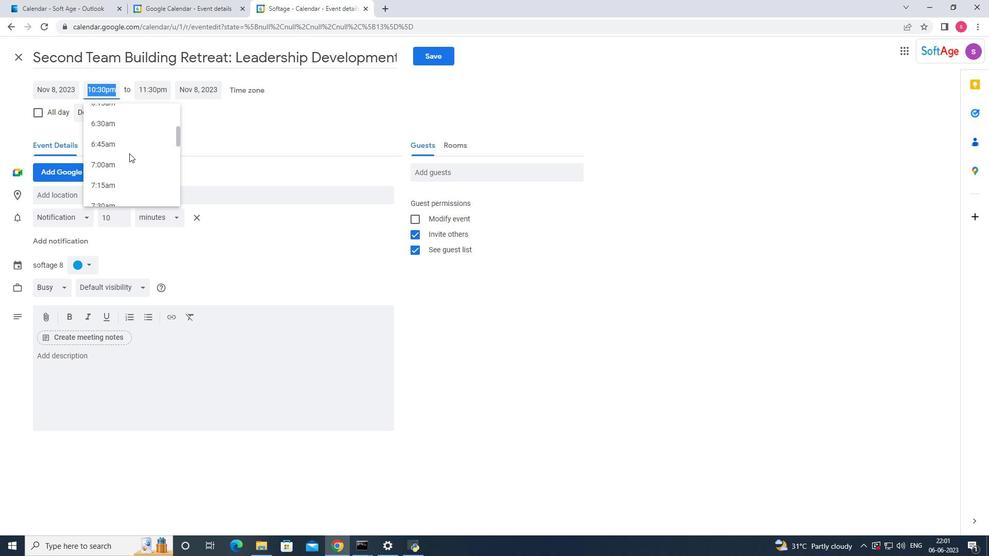 
Action: Mouse scrolled (129, 154) with delta (0, 0)
Screenshot: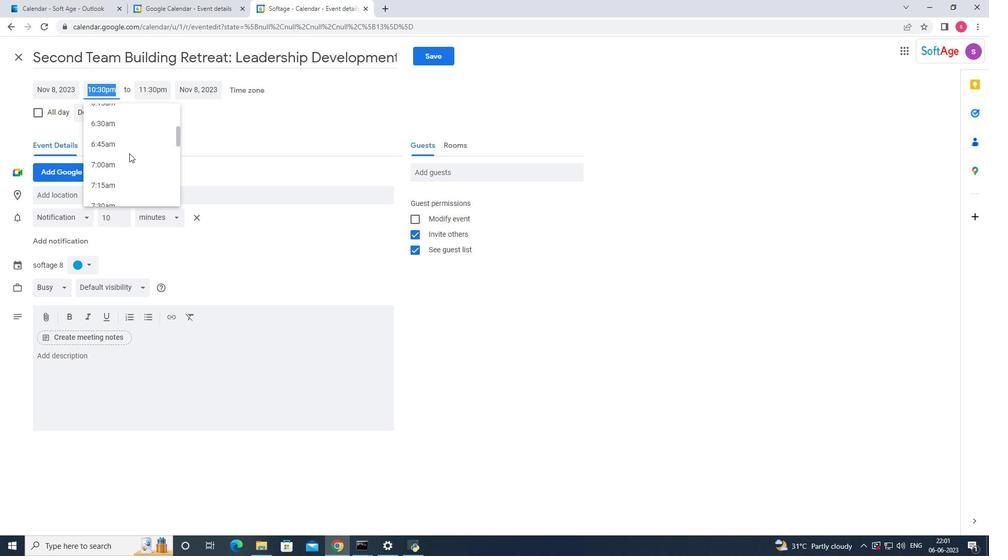 
Action: Mouse scrolled (129, 153) with delta (0, 0)
Screenshot: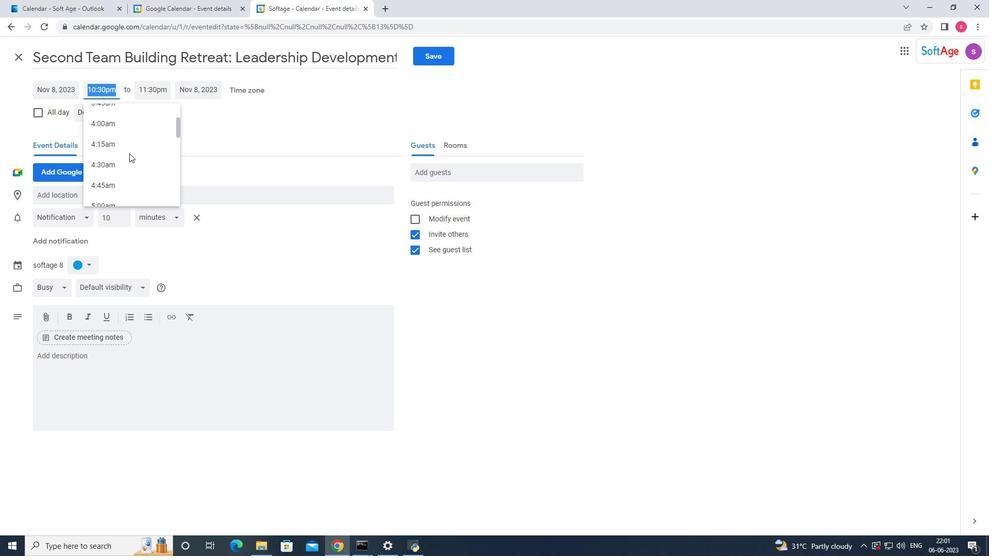 
Action: Mouse scrolled (129, 153) with delta (0, 0)
Screenshot: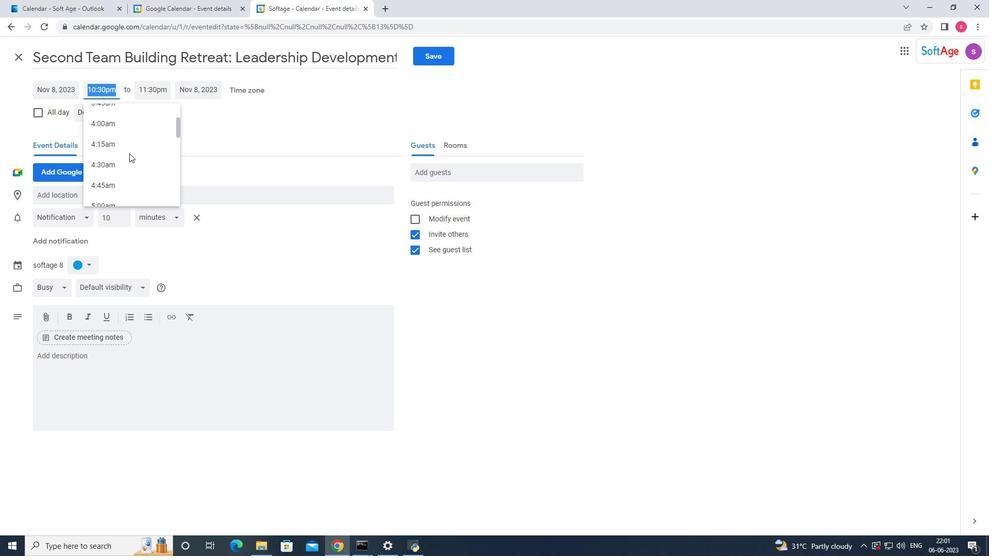 
Action: Mouse scrolled (129, 153) with delta (0, 0)
Screenshot: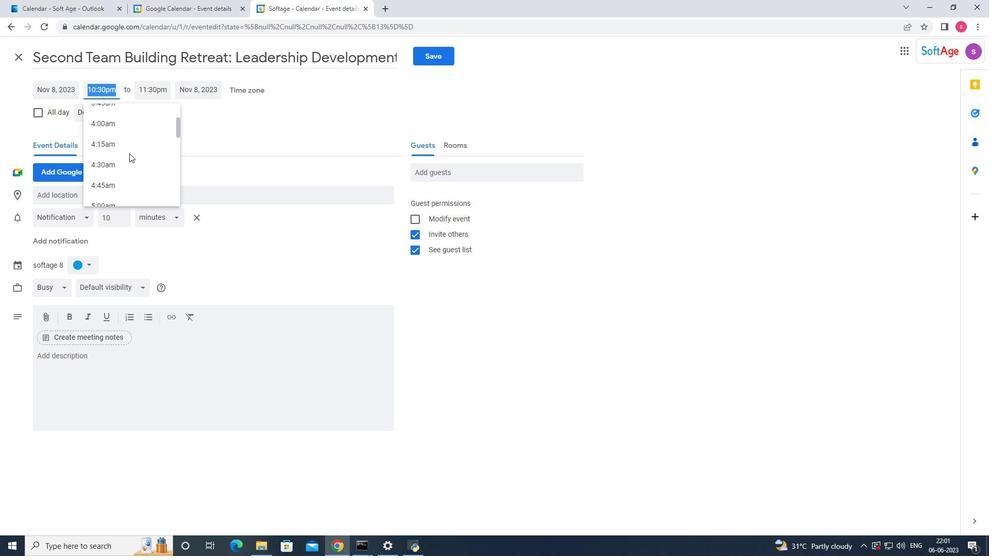 
Action: Mouse scrolled (129, 153) with delta (0, 0)
Screenshot: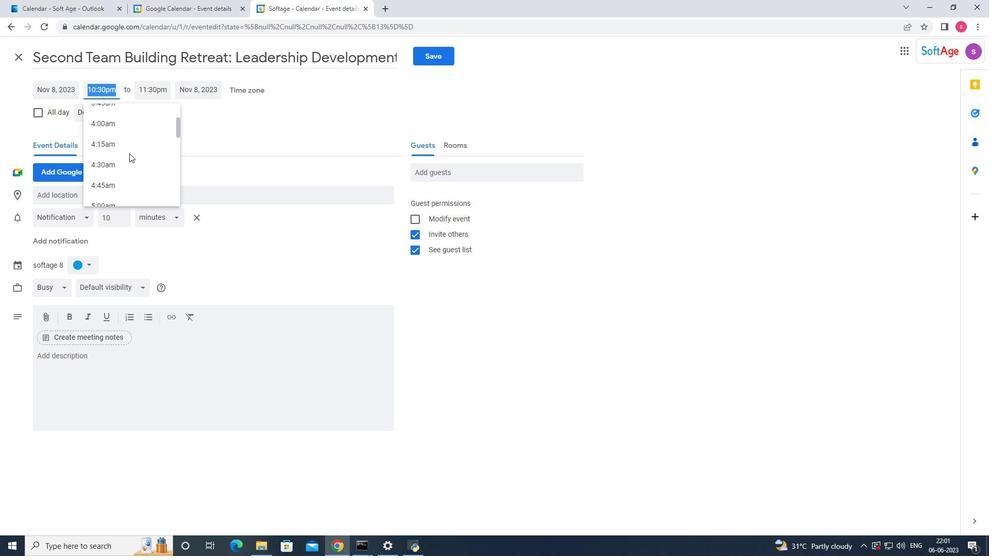 
Action: Mouse scrolled (129, 154) with delta (0, 0)
Screenshot: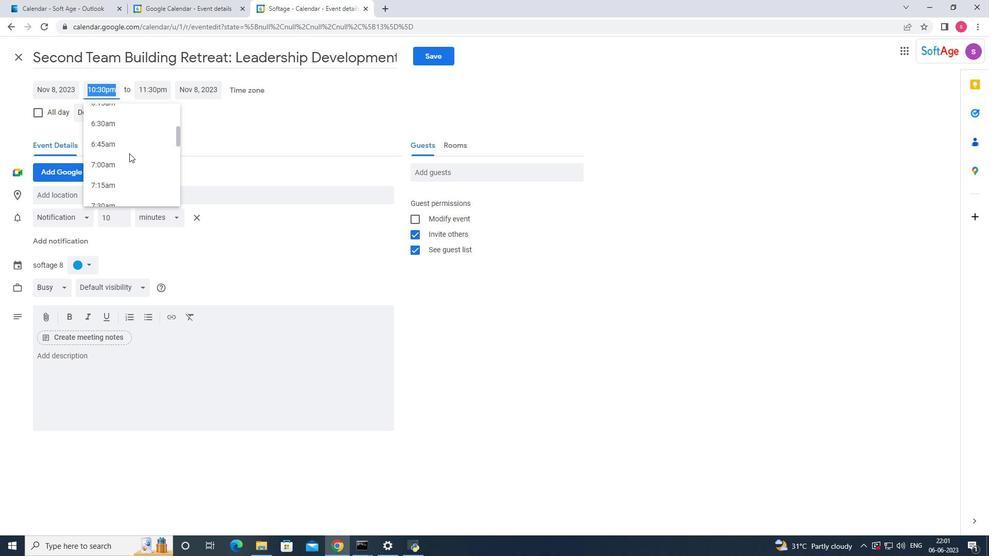 
Action: Mouse scrolled (129, 154) with delta (0, 0)
Screenshot: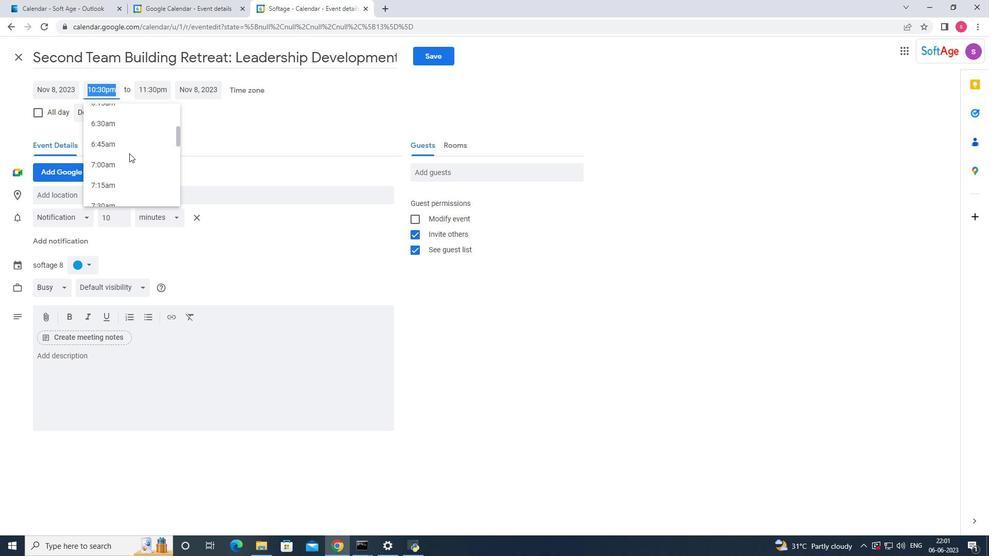 
Action: Mouse scrolled (129, 154) with delta (0, 0)
Screenshot: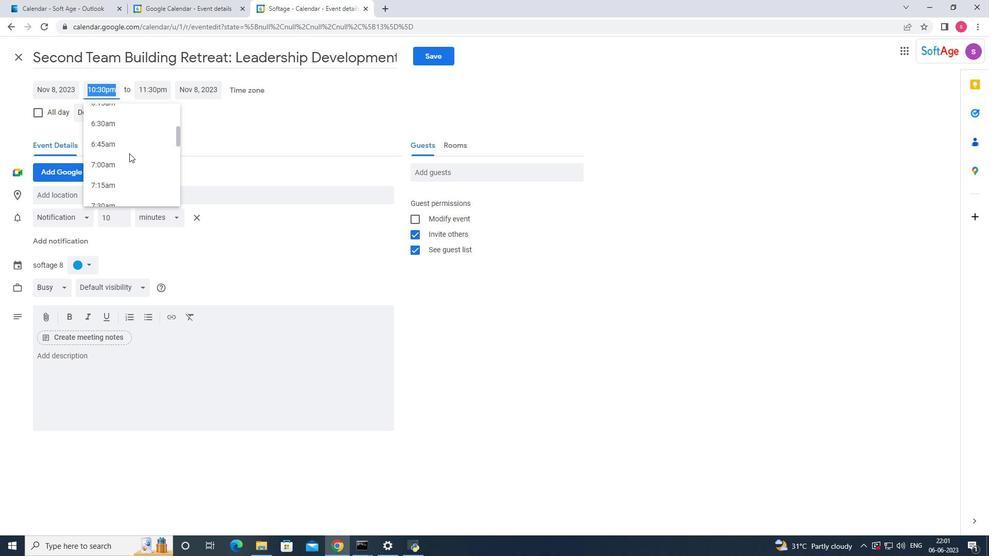 
Action: Mouse scrolled (129, 153) with delta (0, 0)
Screenshot: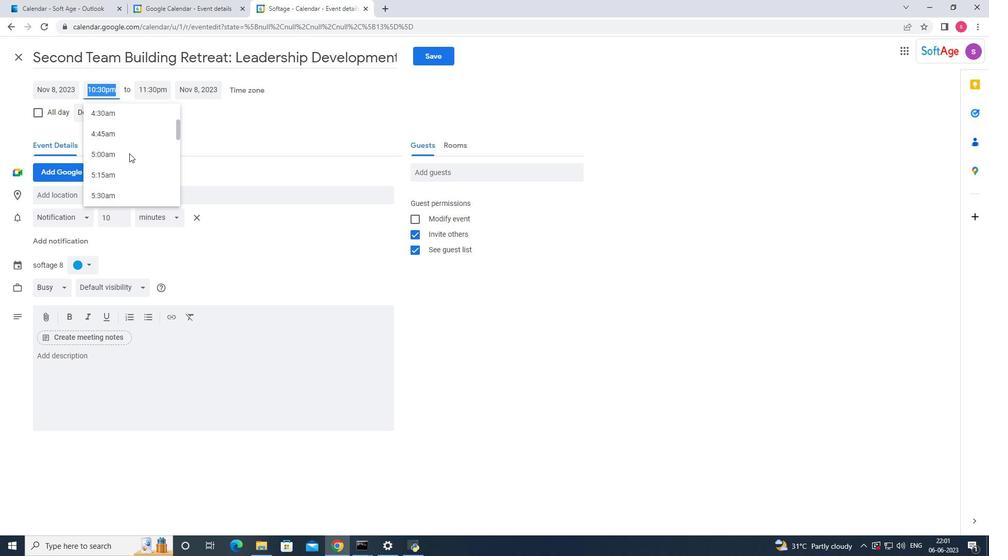 
Action: Mouse scrolled (129, 153) with delta (0, 0)
Screenshot: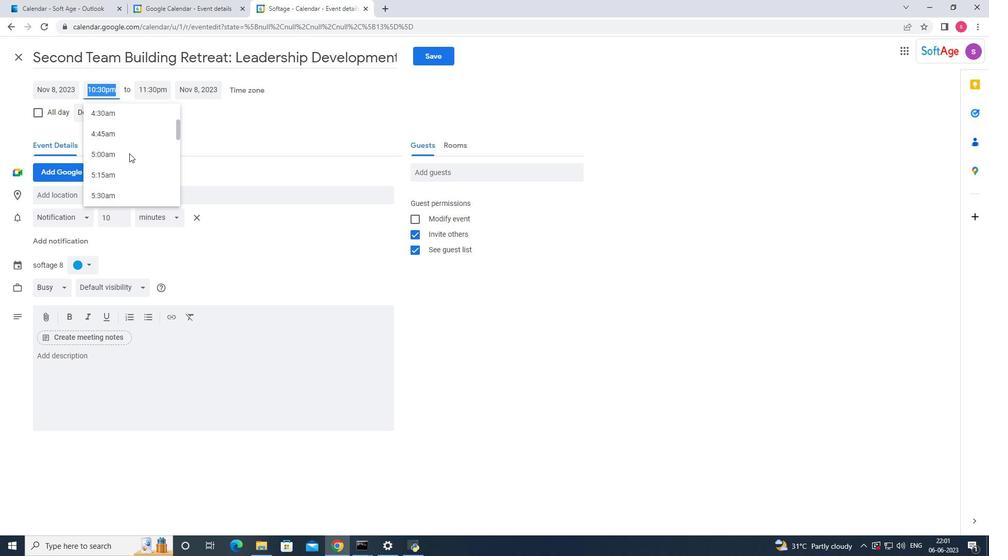 
Action: Mouse scrolled (129, 154) with delta (0, 0)
Screenshot: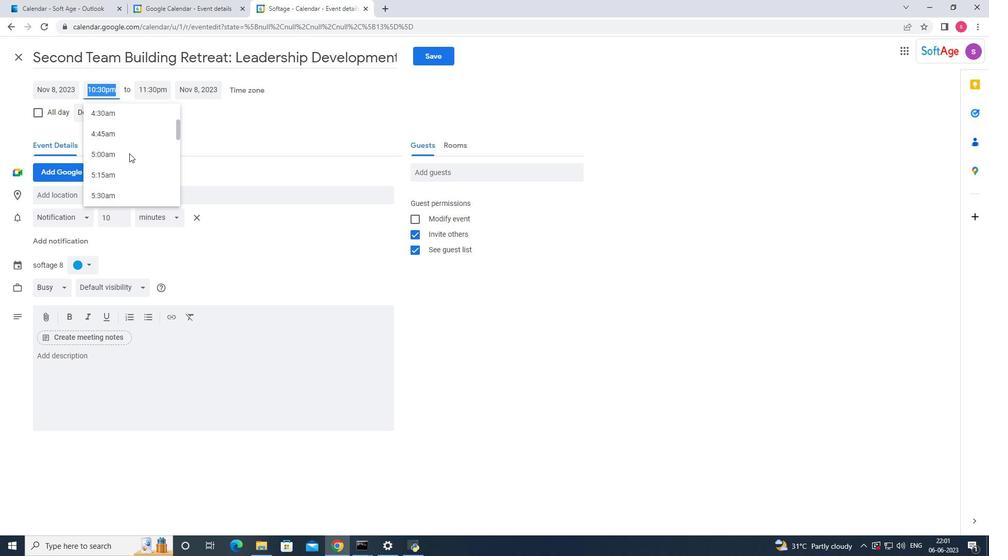 
Action: Mouse scrolled (129, 153) with delta (0, 0)
Screenshot: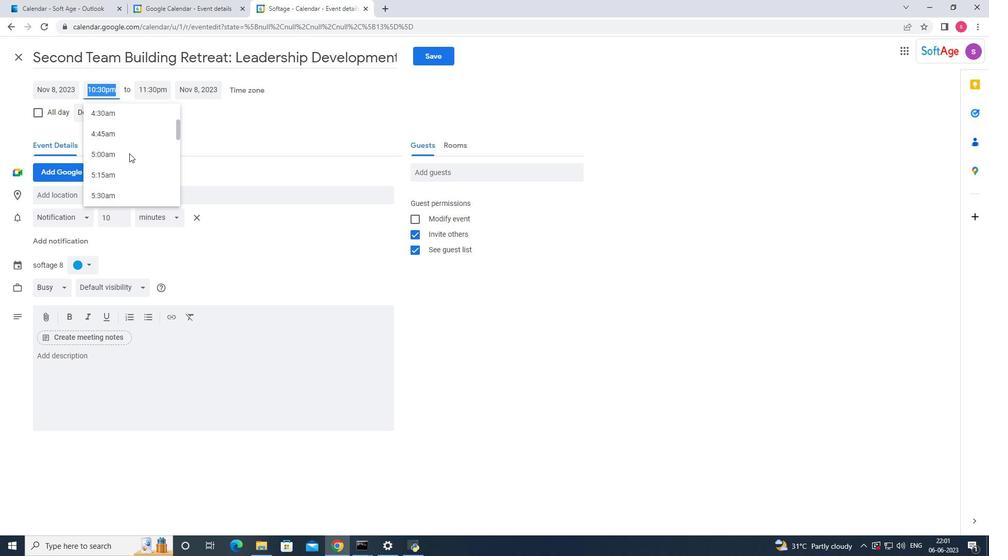 
Action: Mouse scrolled (129, 153) with delta (0, 0)
Screenshot: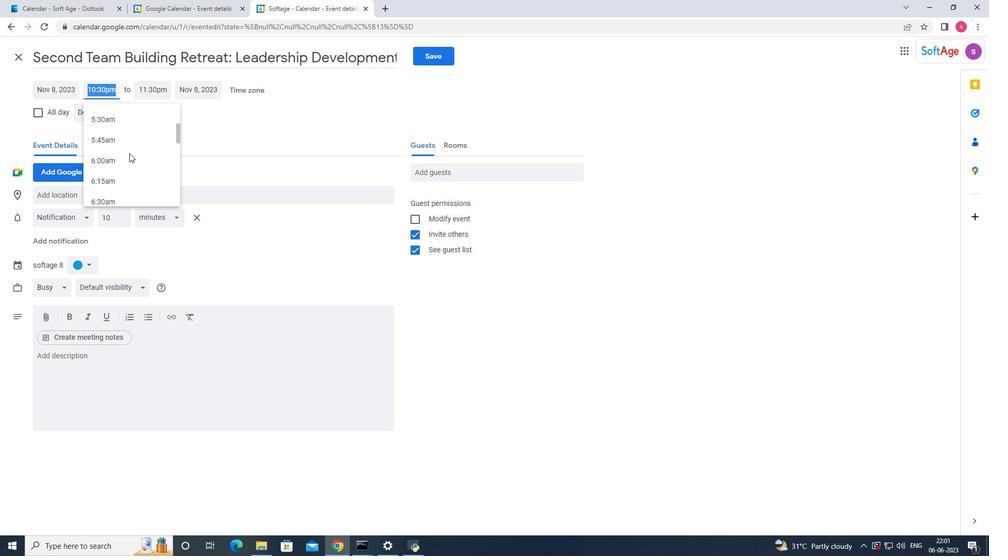 
Action: Mouse scrolled (129, 153) with delta (0, 0)
Screenshot: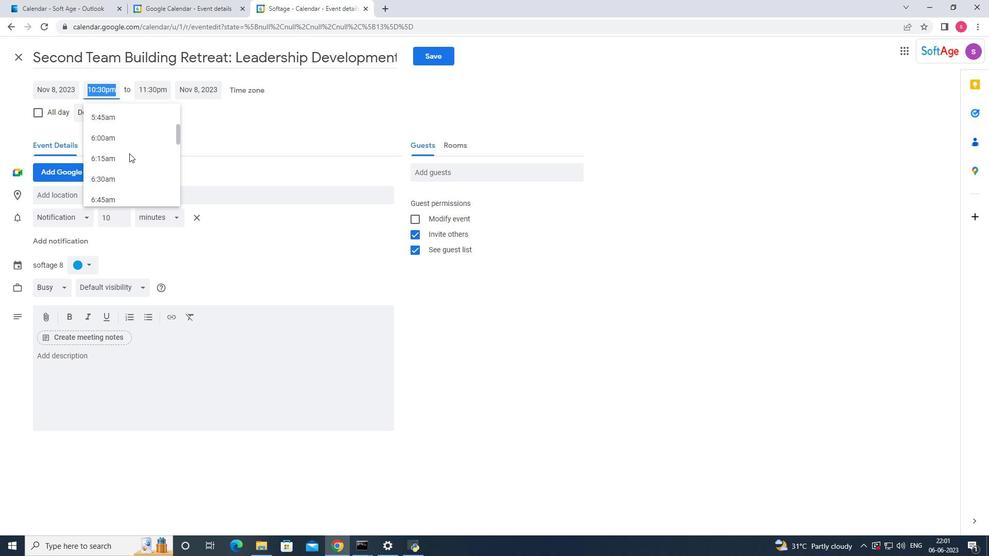 
Action: Mouse moved to (112, 120)
Screenshot: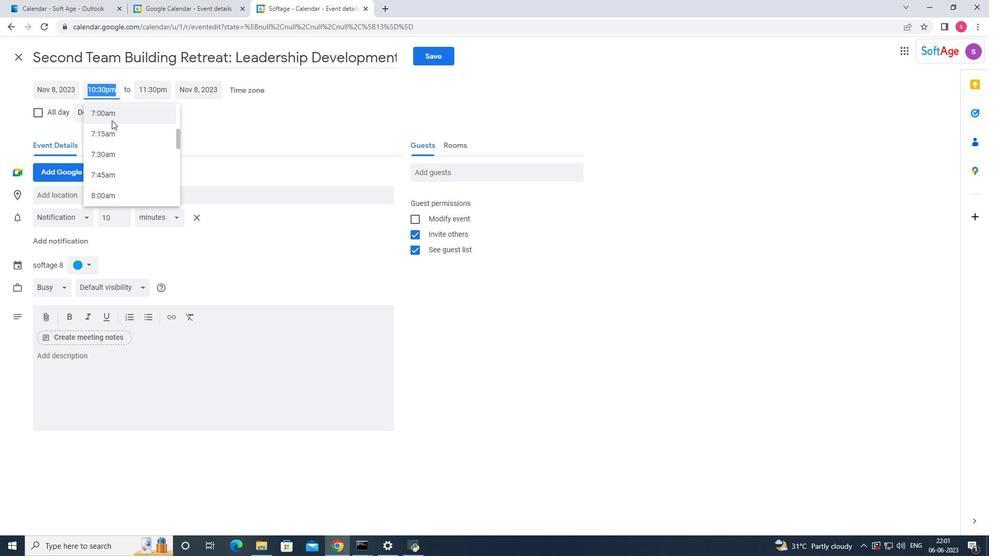 
Action: Mouse pressed left at (112, 120)
Screenshot: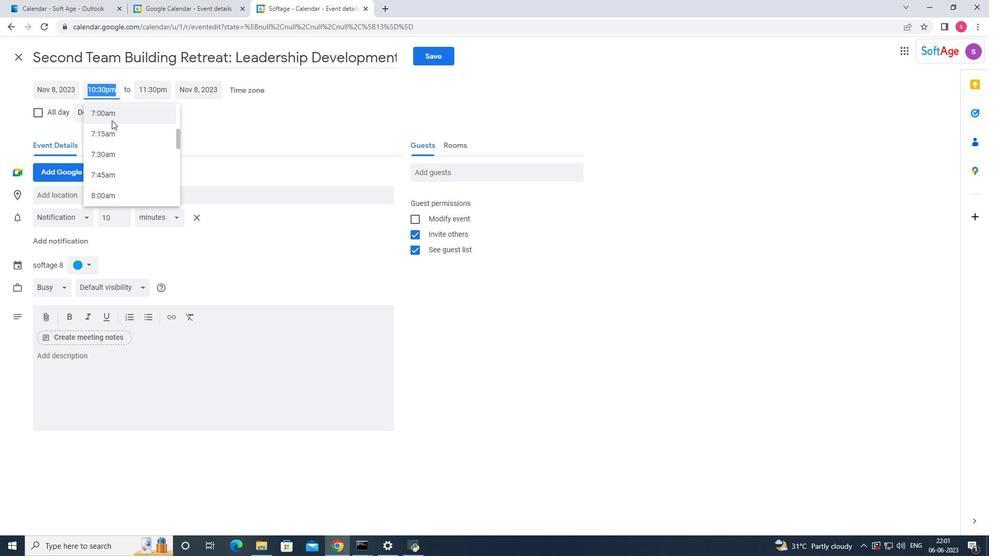 
Action: Mouse moved to (150, 87)
Screenshot: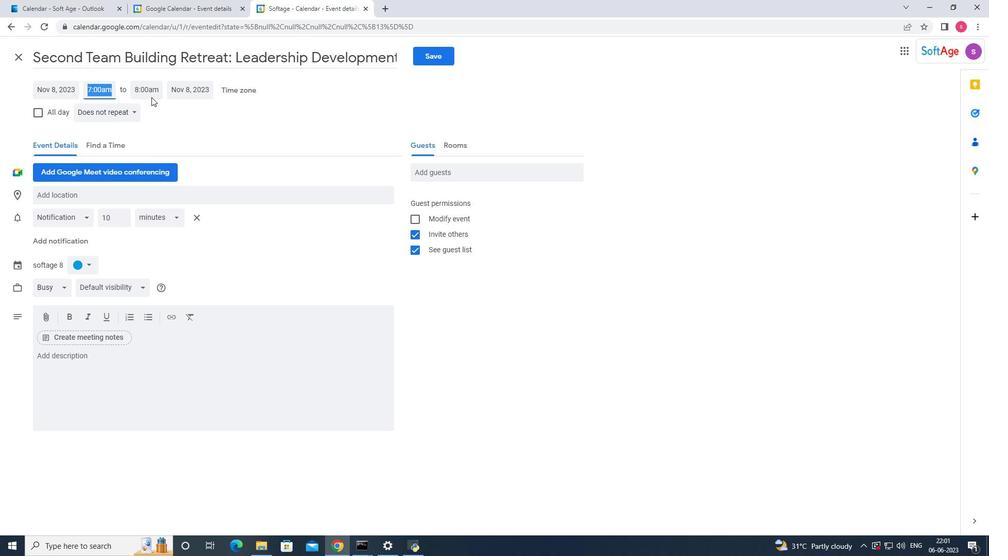 
Action: Mouse pressed left at (150, 87)
Screenshot: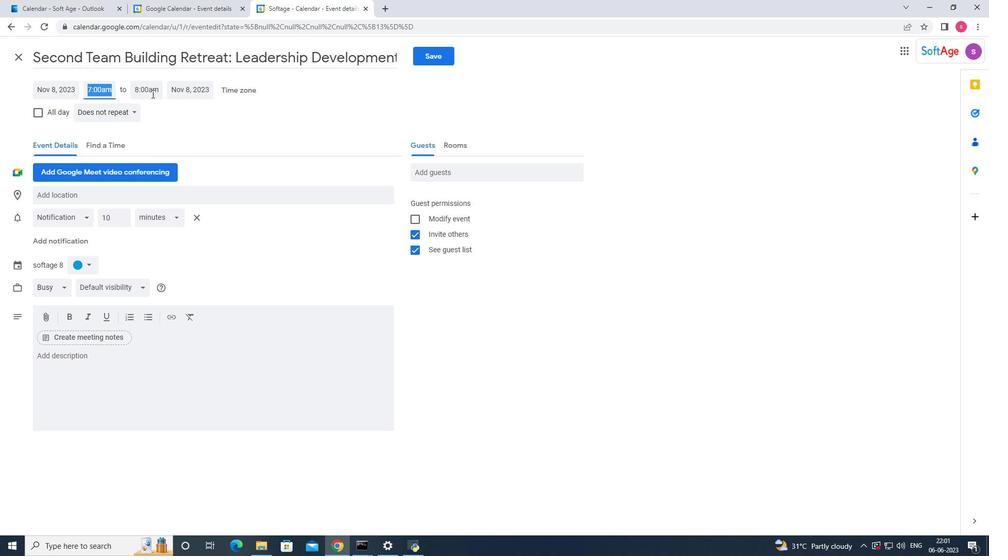 
Action: Mouse moved to (156, 193)
Screenshot: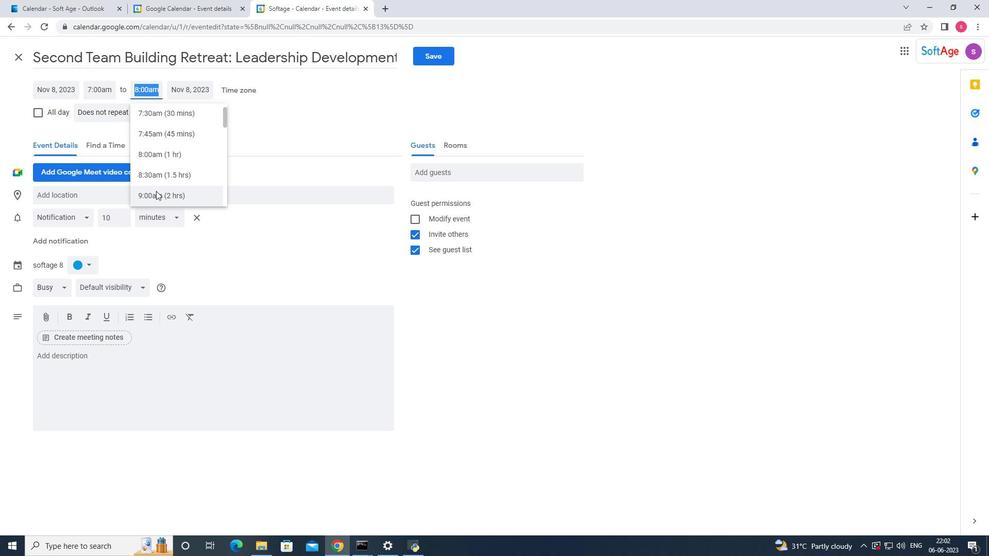 
Action: Mouse pressed left at (156, 193)
Screenshot: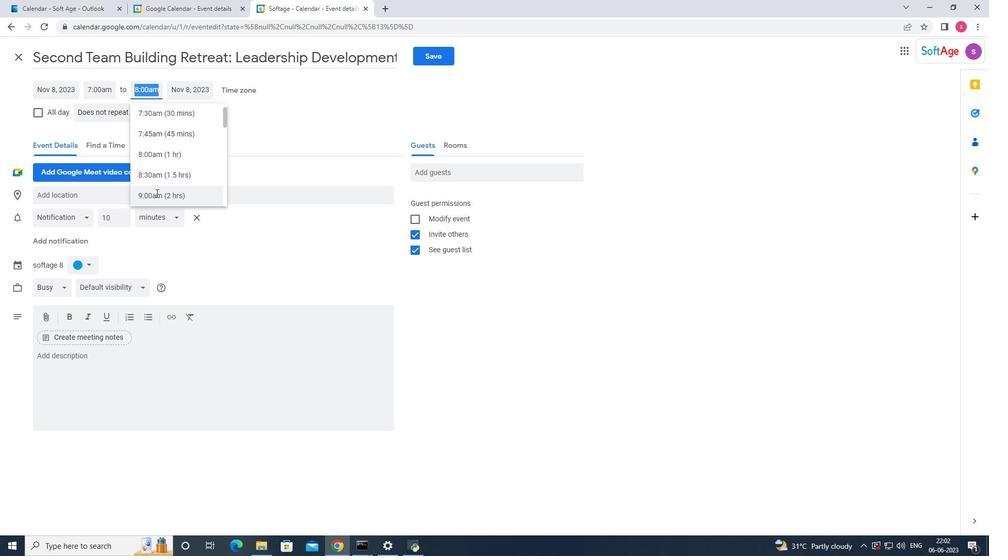 
Action: Mouse moved to (174, 392)
Screenshot: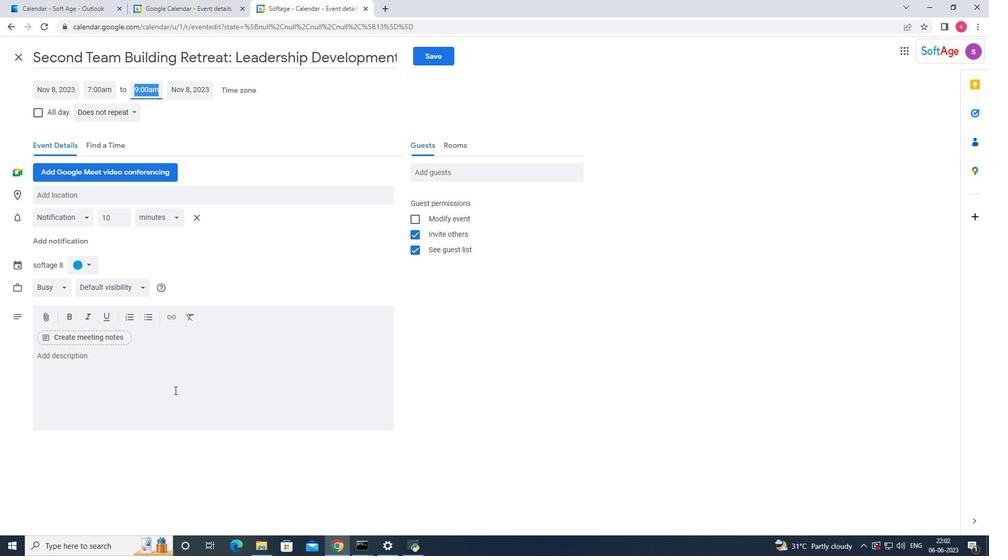 
Action: Mouse pressed left at (174, 392)
Screenshot: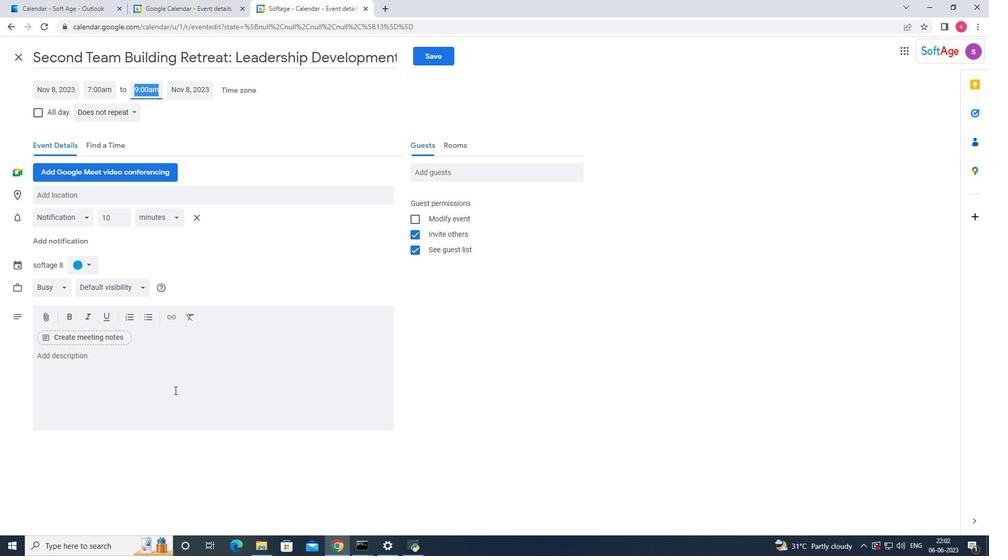 
Action: Mouse moved to (140, 375)
Screenshot: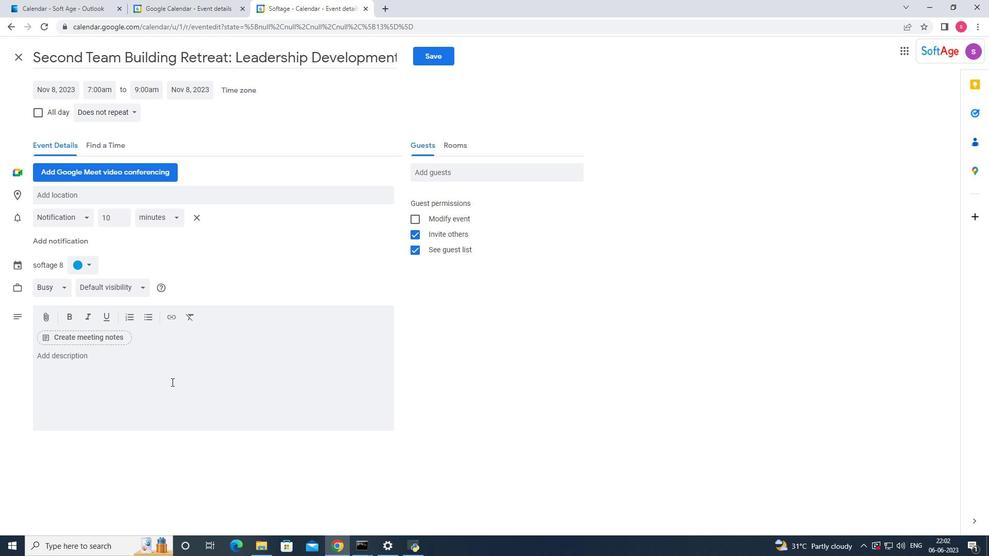 
Action: Key pressed <Key.shift_r>The<Key.space>first<Key.space>step<Key.space>is<Key.space>to<Key.space>identify<Key.space>potential<Key.space>risks<Key.space>that<Key.space>could<Key.space>afg<Key.backspace>fect<Key.space>the<Key.space>project,<Key.backspace>.<Key.space><Key.shift_r>This<Key.space>cam<Key.backspace>n<Key.space>assessment<Key.space>workshipsn<Key.backspace>,<Key.space>
Screenshot: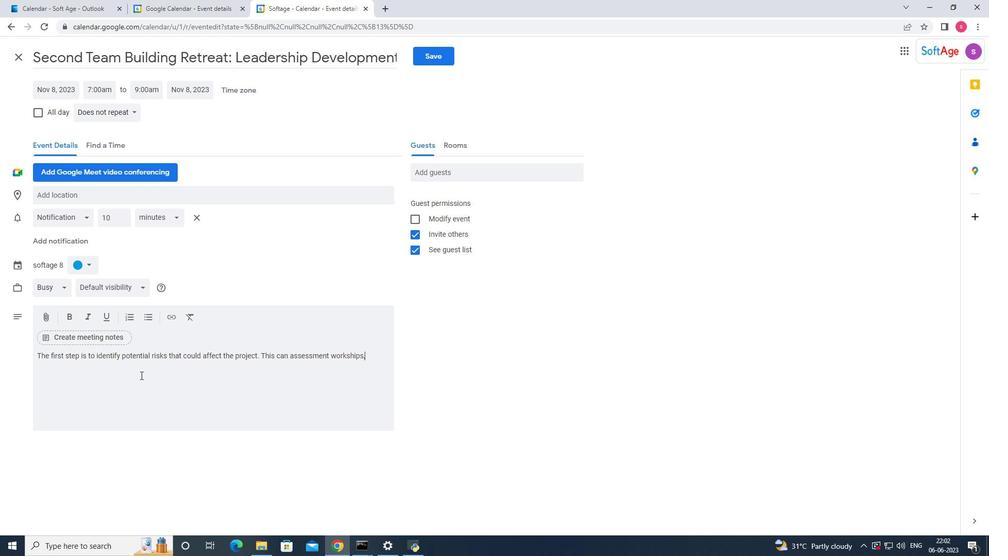 
Action: Mouse moved to (355, 354)
Screenshot: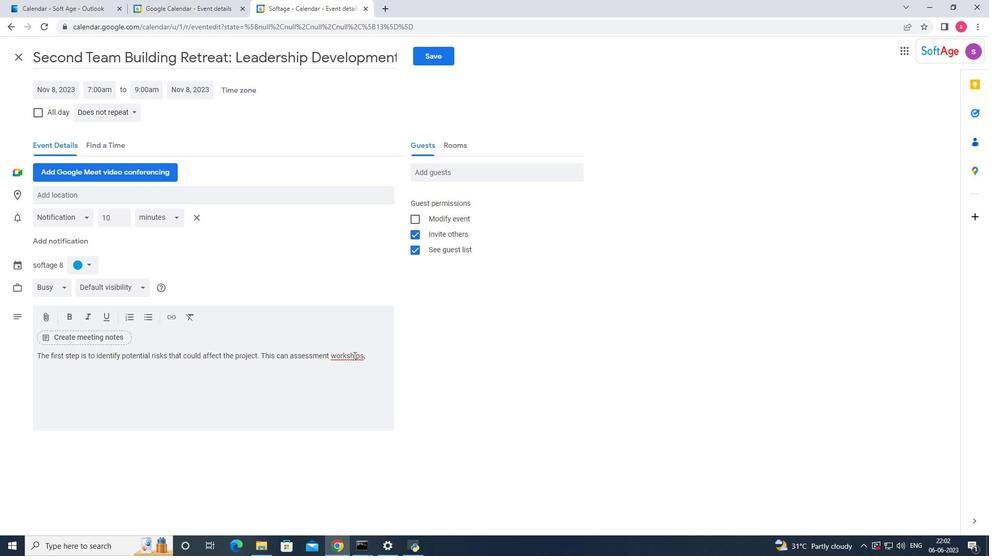 
Action: Mouse pressed left at (355, 354)
Screenshot: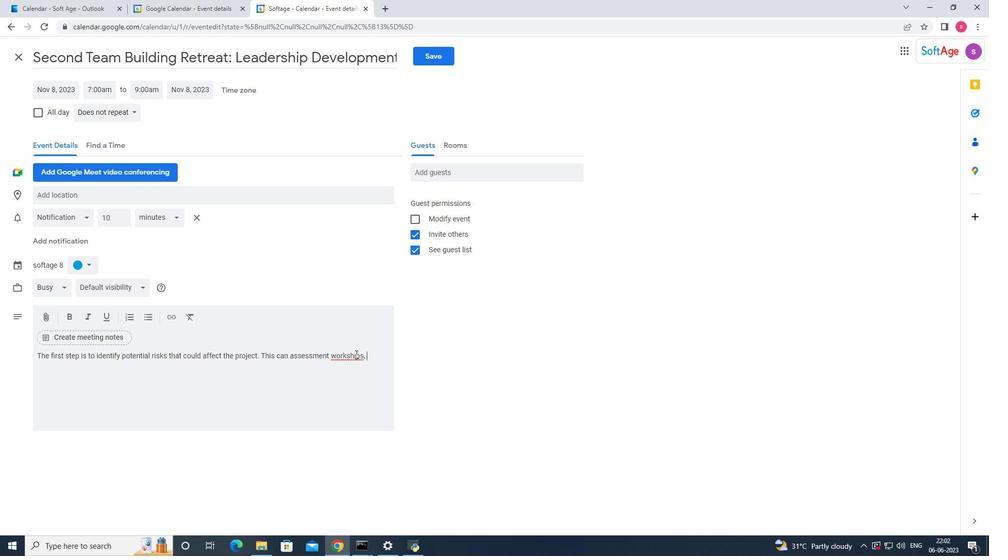 
Action: Mouse moved to (358, 366)
Screenshot: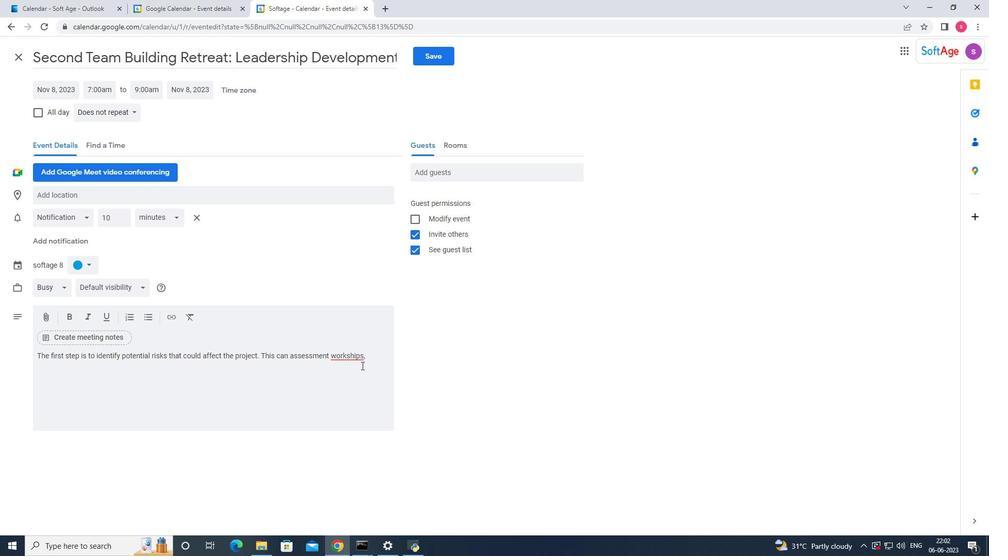 
Action: Key pressed <Key.backspace>o
Screenshot: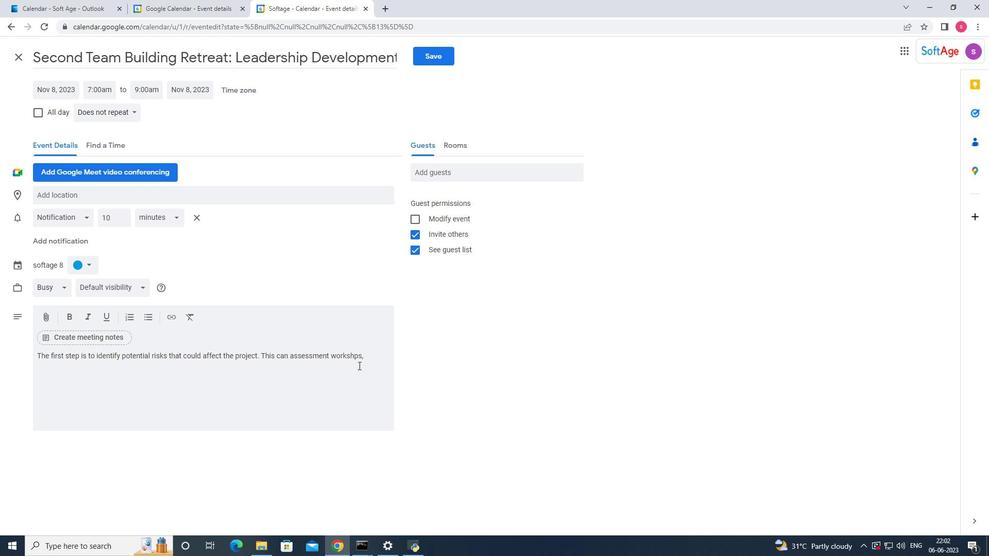 
Action: Mouse moved to (377, 363)
Screenshot: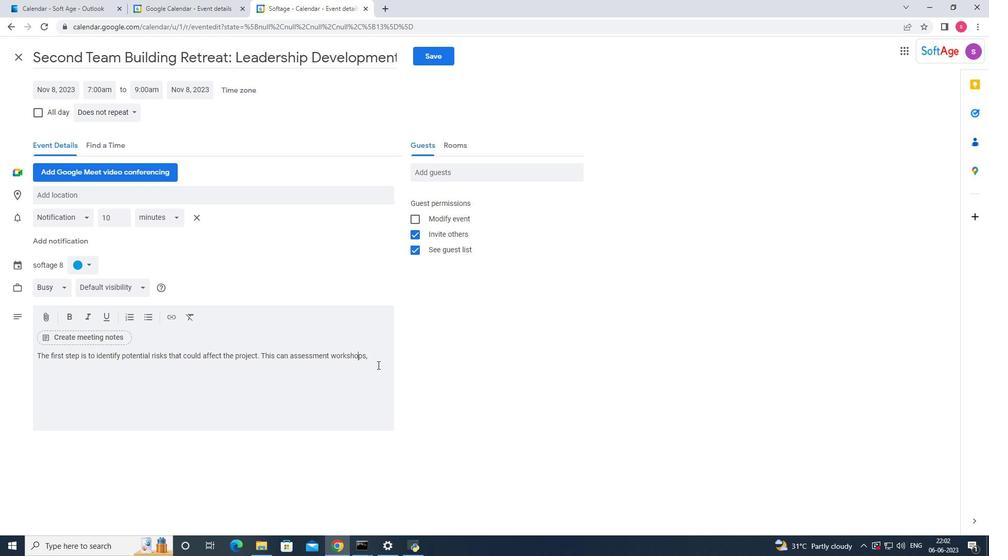 
Action: Mouse pressed left at (377, 363)
Screenshot: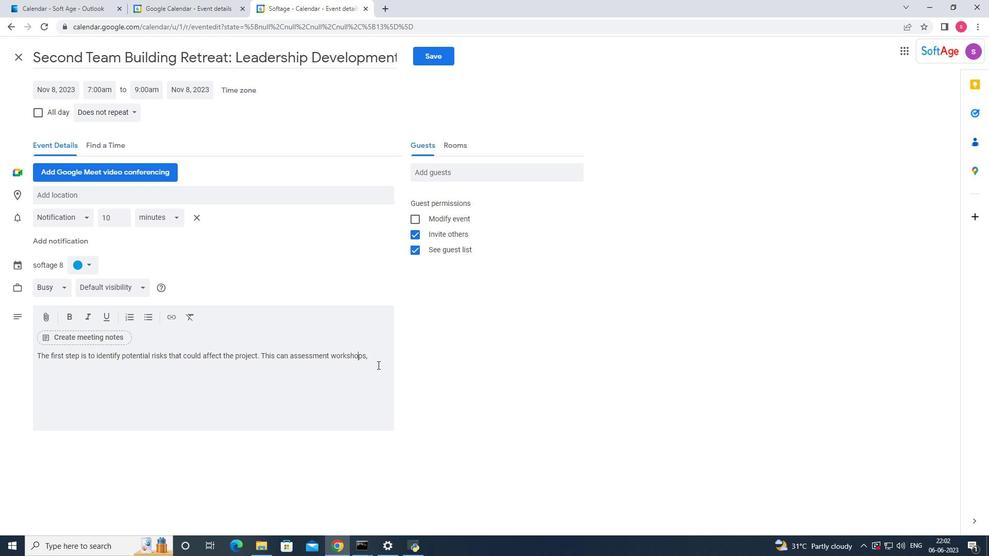 
Action: Mouse moved to (377, 363)
Screenshot: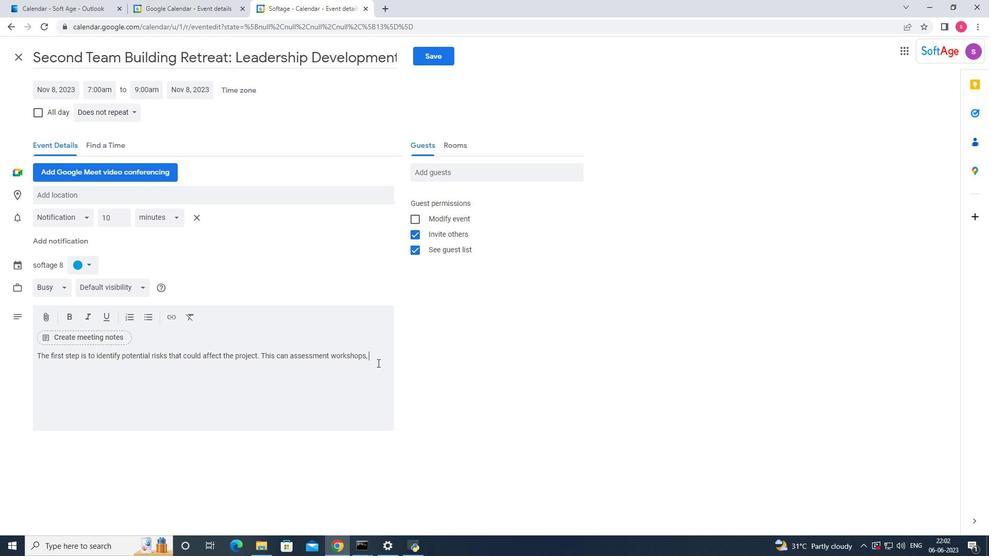 
Action: Key pressed expert<Key.space>interviews,<Key.space>historical<Key.space>data<Key.space>analysis,<Key.space>or<Key.space>usuing<Key.space><Key.backspace><Key.backspace><Key.backspace><Key.backspace><Key.backspace>ing<Key.space>risk<Key.space>management<Key.space>techniwues<Key.space><Key.backspace><Key.backspace><Key.backspace><Key.backspace><Key.backspace><Key.backspace>iques<Key.space>such<Key.space>as<Key.space><Key.shift_r><Key.shift_r><Key.shift_r><Key.shift_r><Key.shift_r><Key.shift_r><Key.shift_r><Key.shift_r><Key.shift_r>Swo\<Key.shift_r><Key.shift>OT<Key.backspace><Key.backspace><Key.backspace><Key.backspace><Key.backspace><Key.backspace><Key.shift><Key.shift><Key.shift><Key.shift><Key.shift><Key.shift><Key.shift><Key.shift><Key.shift><Key.shift><Key.shift><Key.shift><Key.shift><Key.shift>SWOT<Key.space>analysis<Key.space><Key.shift>(strenghs<Key.space>
Screenshot: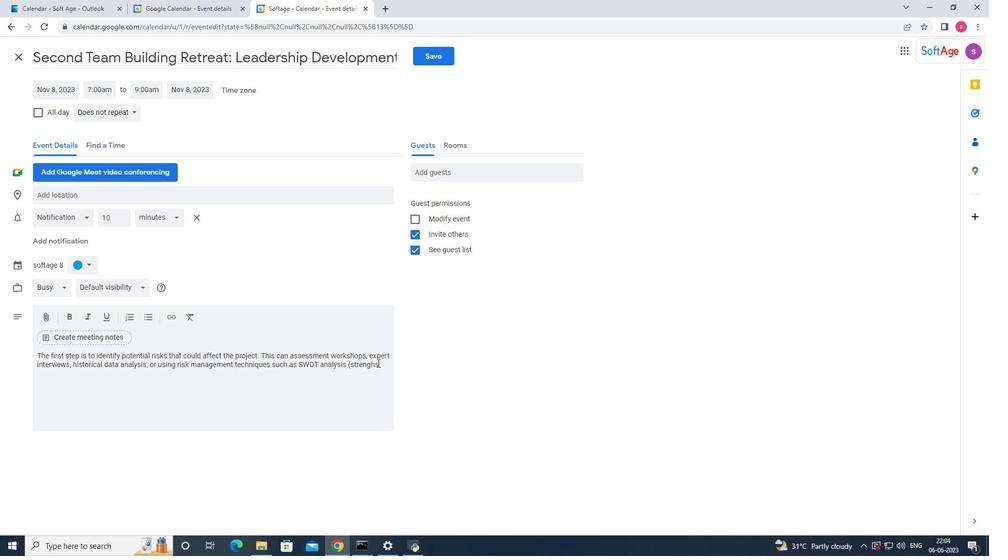 
Action: Mouse moved to (367, 370)
Screenshot: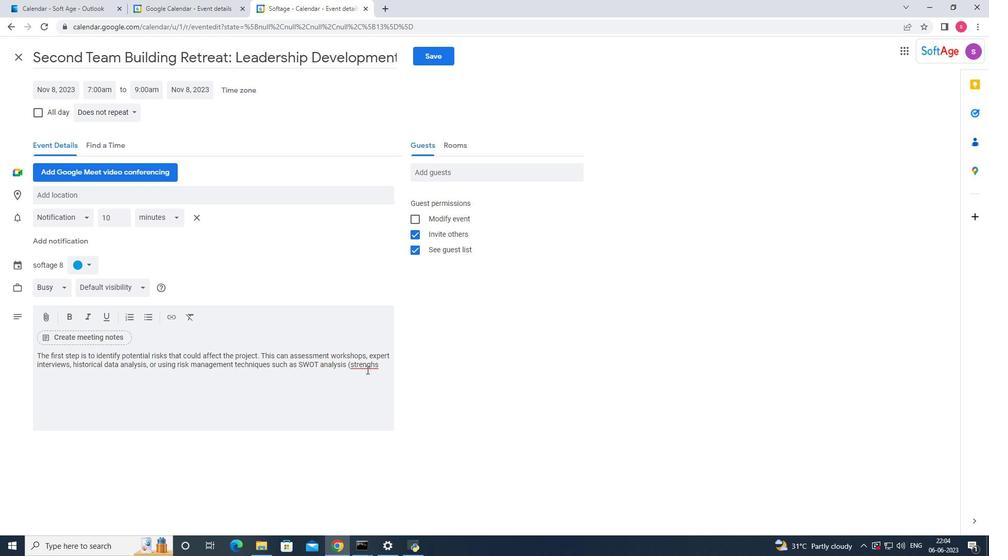 
Action: Mouse pressed right at (367, 370)
Screenshot: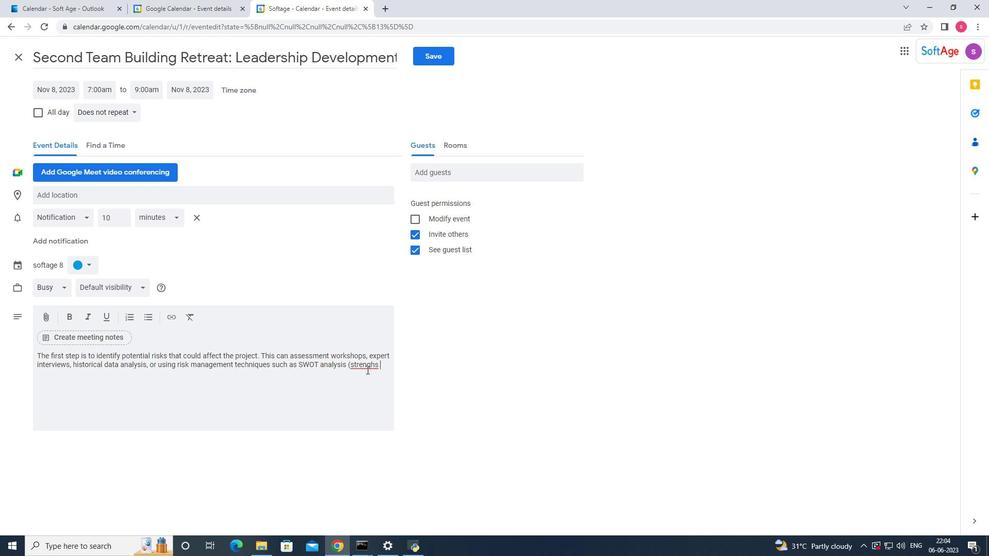
Action: Mouse moved to (383, 377)
Screenshot: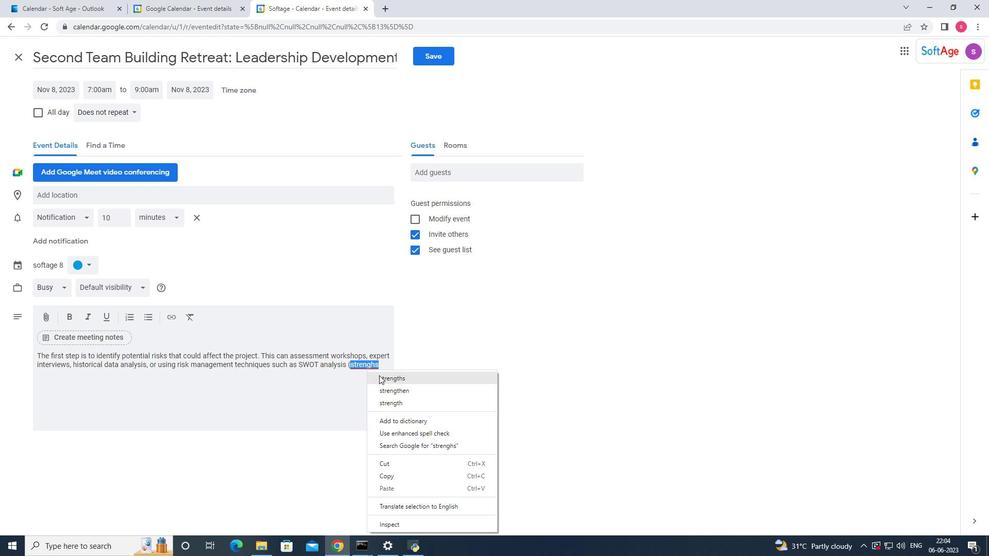 
Action: Mouse pressed left at (383, 377)
Screenshot: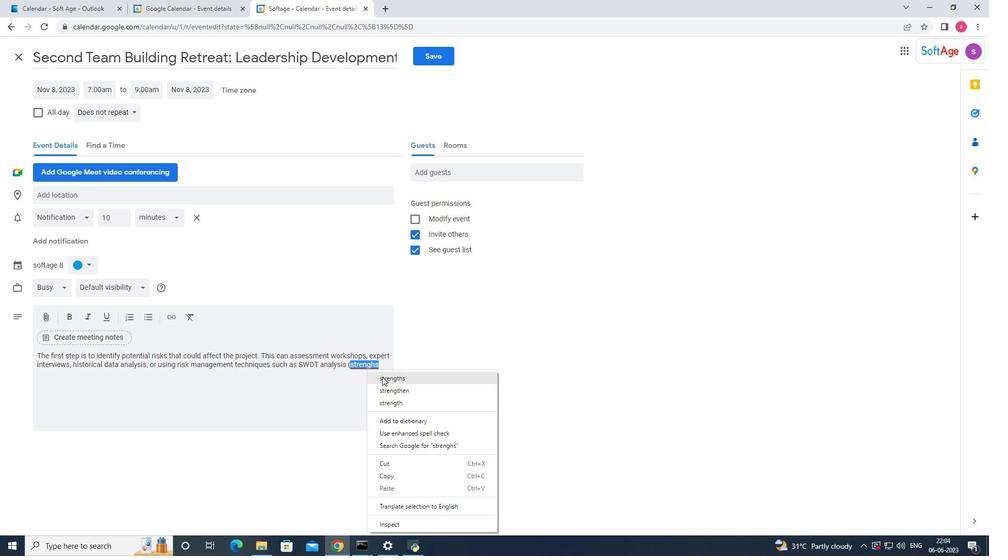 
Action: Mouse moved to (383, 372)
Screenshot: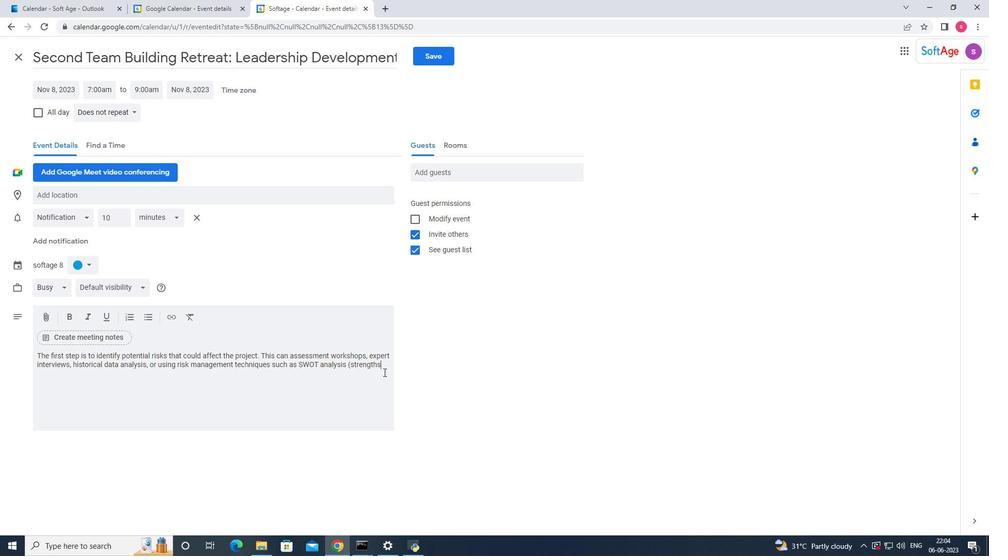
Action: Key pressed ,<Key.space><Key.shift_r>Weaknessesm<Key.backspace>,<Key.space><Key.shift><Key.shift><Key.shift><Key.shift><Key.shift><Key.shift><Key.shift><Key.shift><Key.shift><Key.shift><Key.shift>Opportunity<Key.space><Key.backspace><Key.backspace>es<Key.backspace><Key.backspace>ies,<Key.space>t<Key.shift_r><Key.shift_r>Th<Key.backspace><Key.backspace><Key.backspace><Key.shift_r>Threats.<Key.shift>)<Key.space>
Screenshot: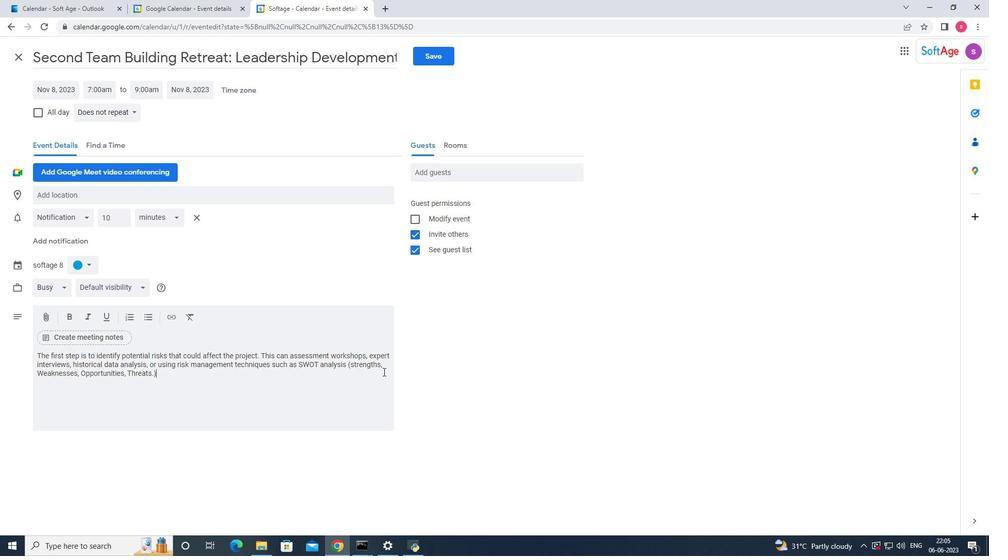 
Action: Mouse moved to (86, 264)
Screenshot: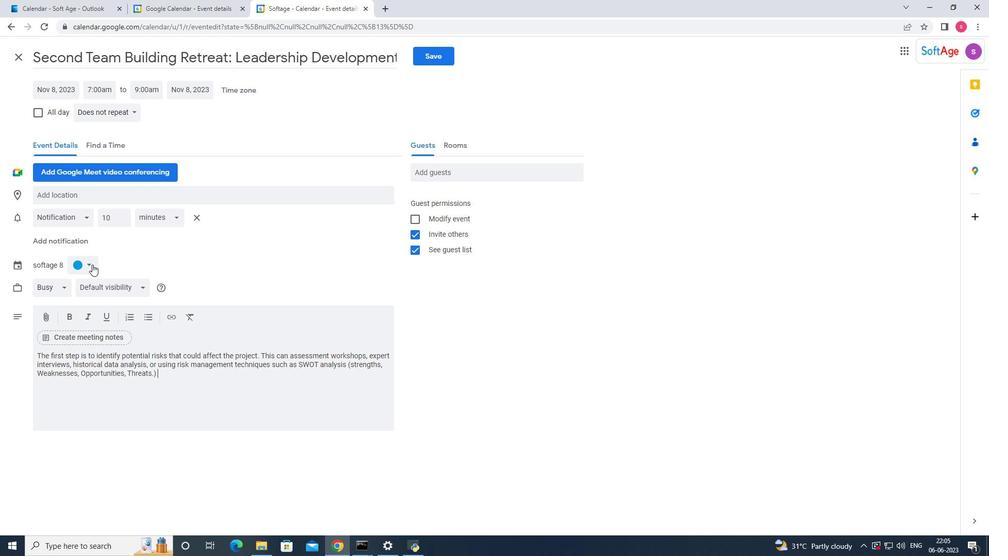 
Action: Mouse pressed left at (86, 264)
Screenshot: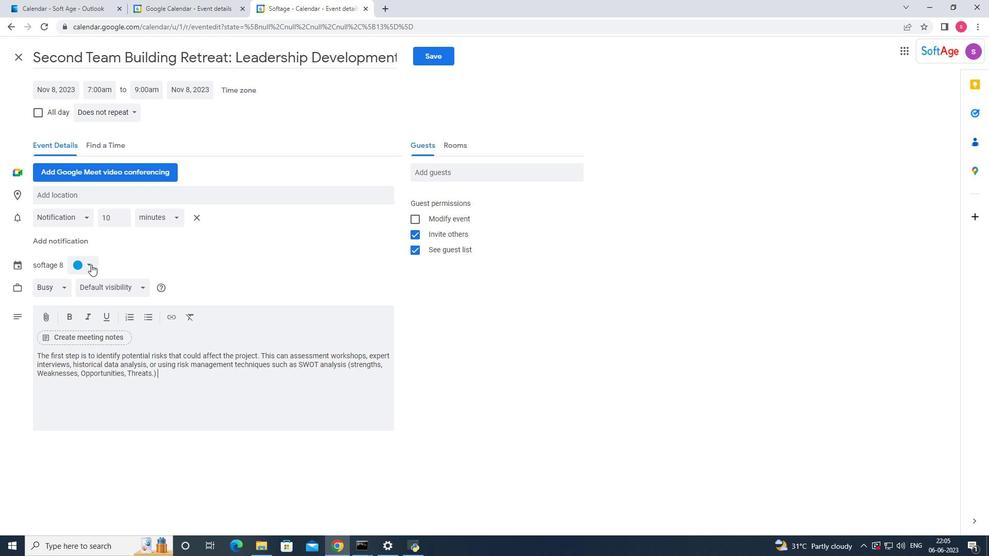 
Action: Mouse moved to (89, 262)
Screenshot: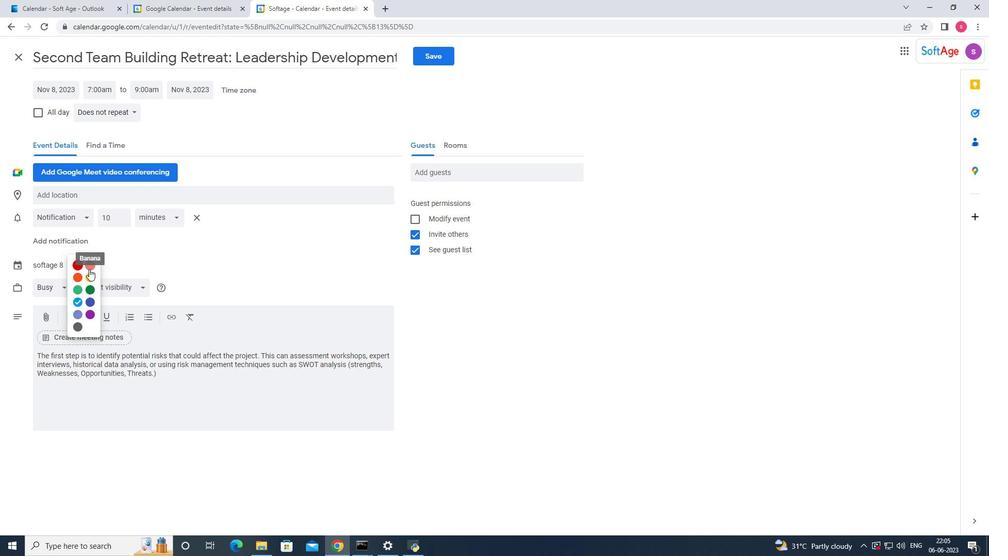 
Action: Mouse pressed left at (89, 262)
Screenshot: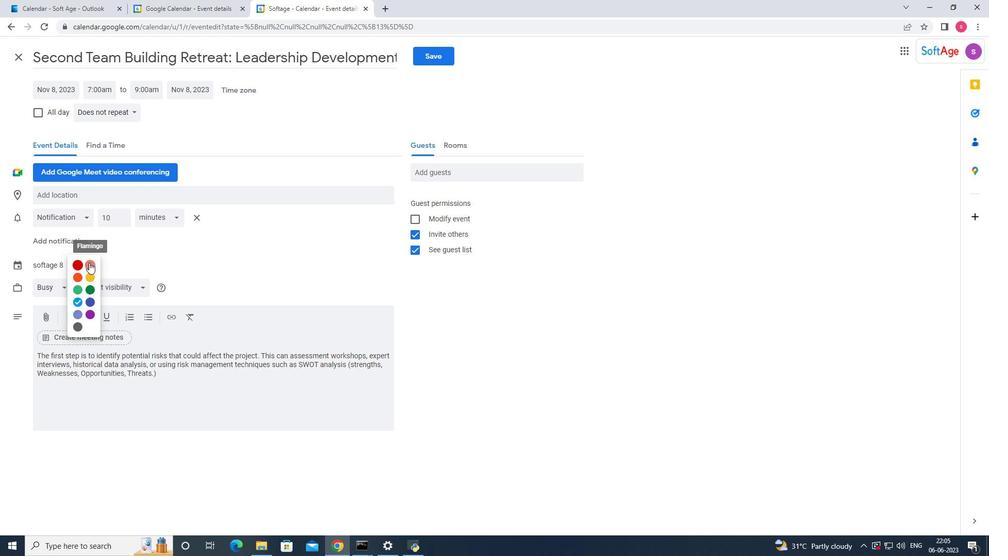 
Action: Mouse moved to (102, 194)
Screenshot: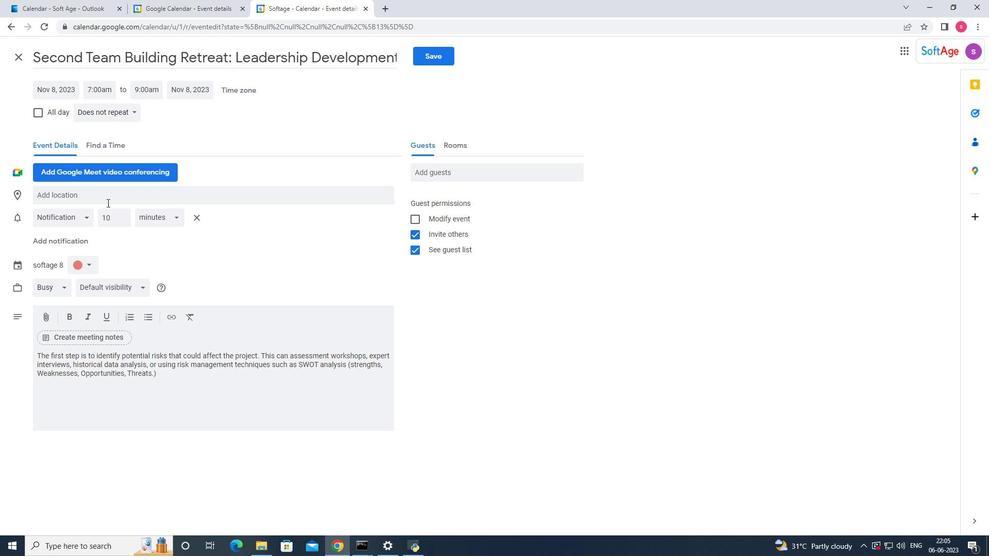 
Action: Mouse pressed left at (102, 194)
Screenshot: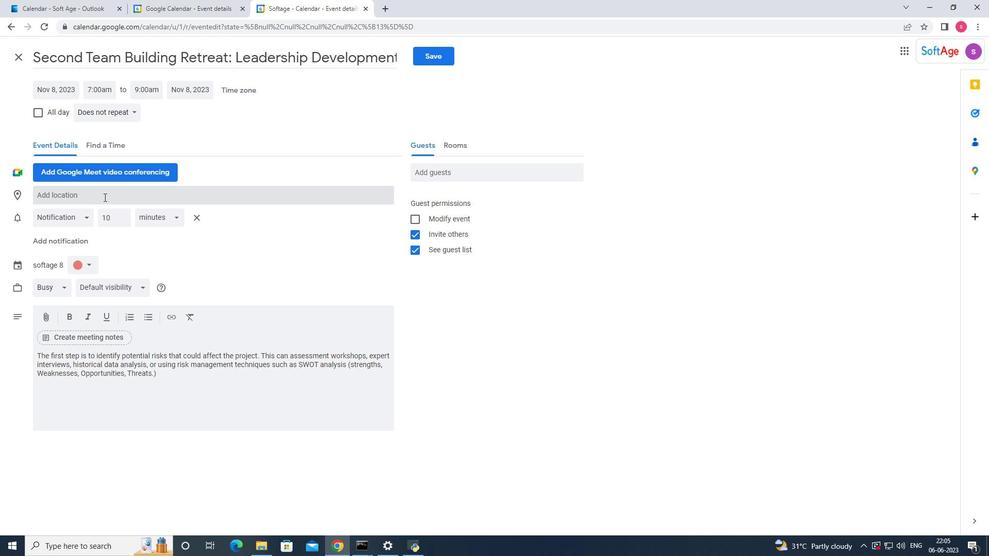 
Action: Key pressed <Key.shift_r>AArhys
Screenshot: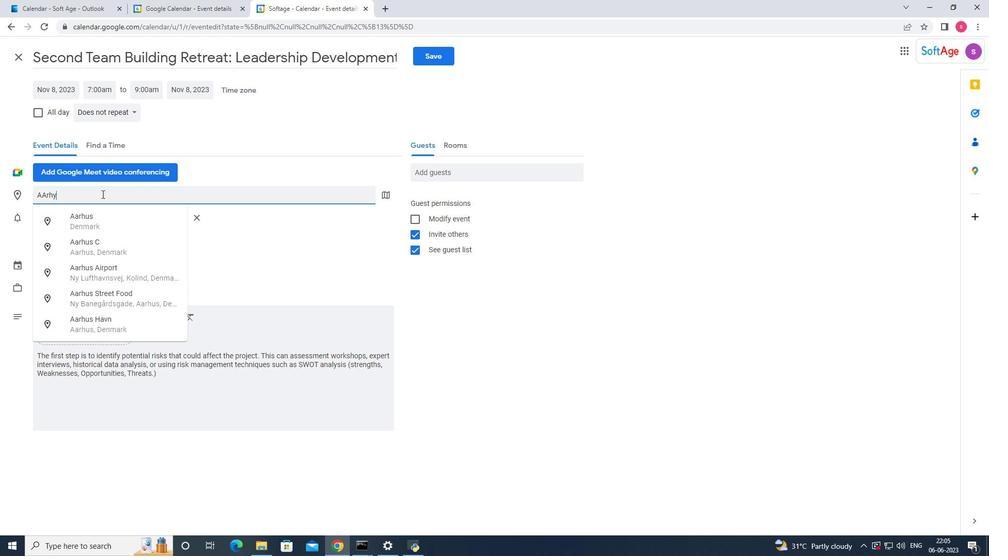 
Action: Mouse moved to (105, 215)
Screenshot: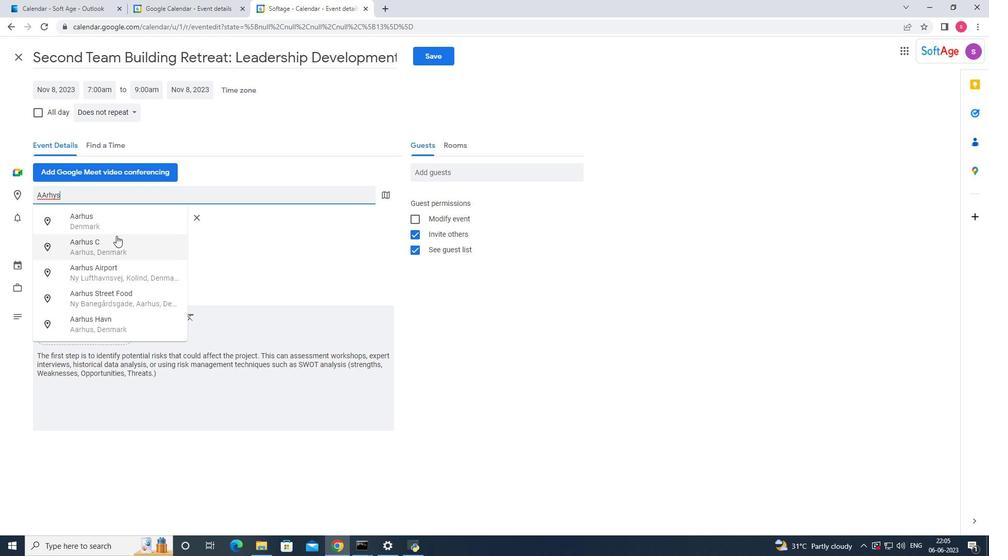 
Action: Mouse pressed left at (105, 215)
Screenshot: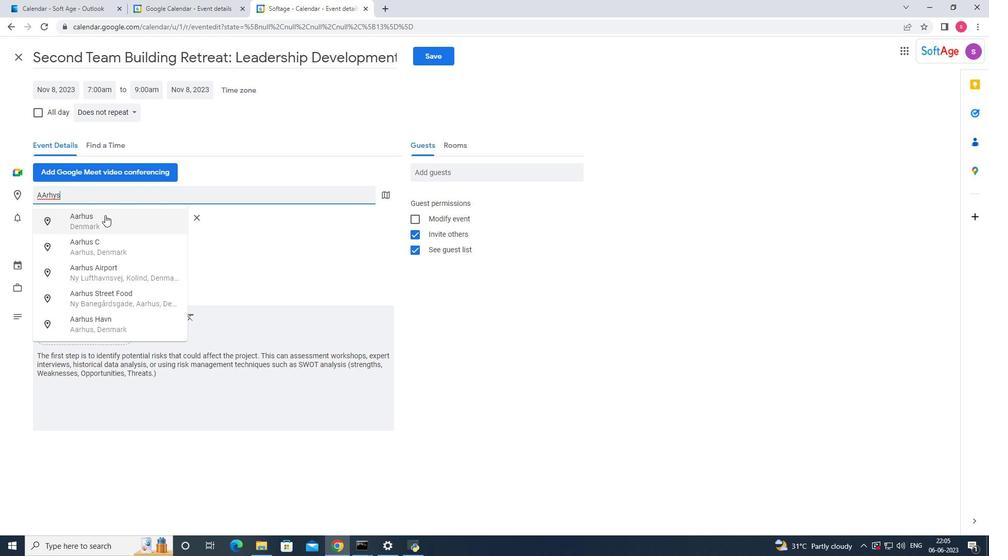 
Action: Mouse moved to (434, 175)
Screenshot: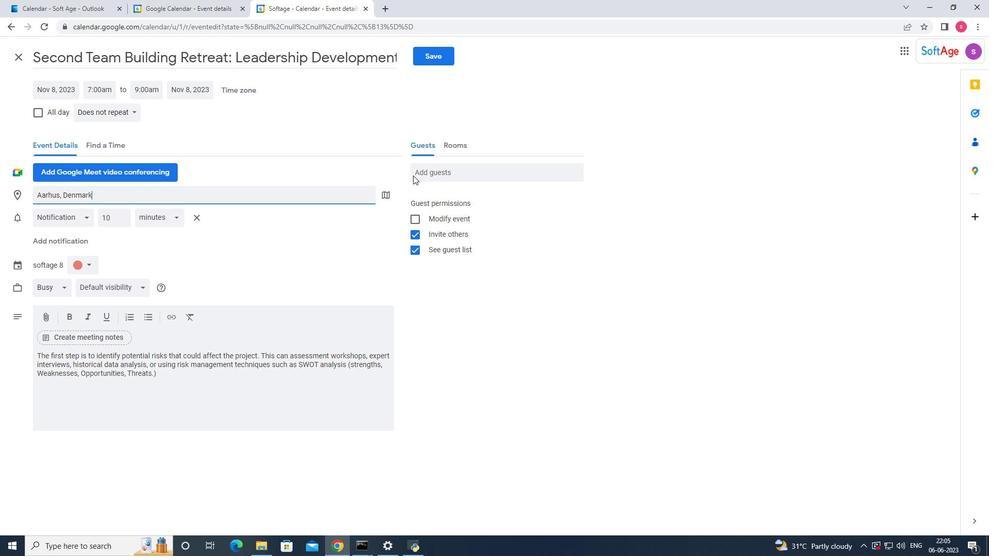 
Action: Mouse pressed left at (434, 175)
Screenshot: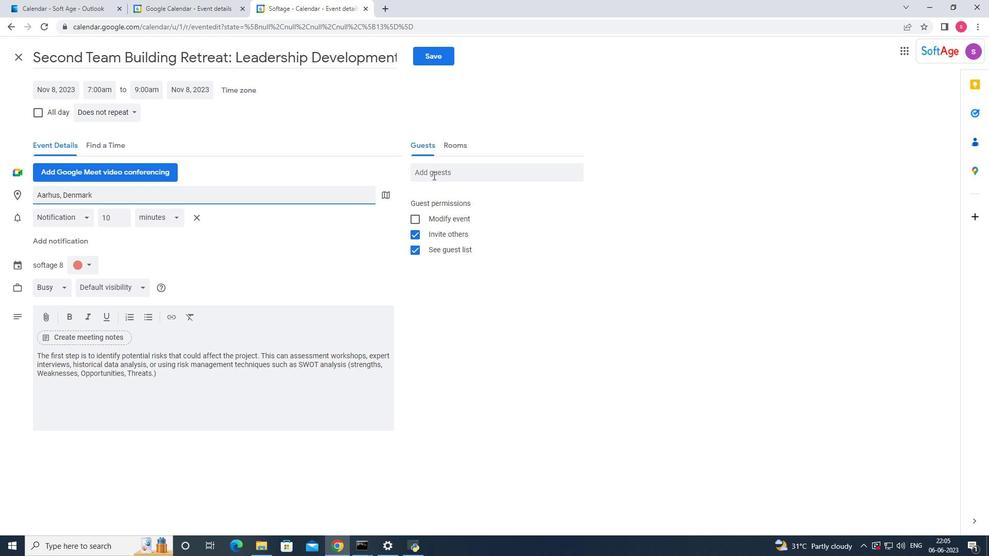 
Action: Key pressed softage.3
Screenshot: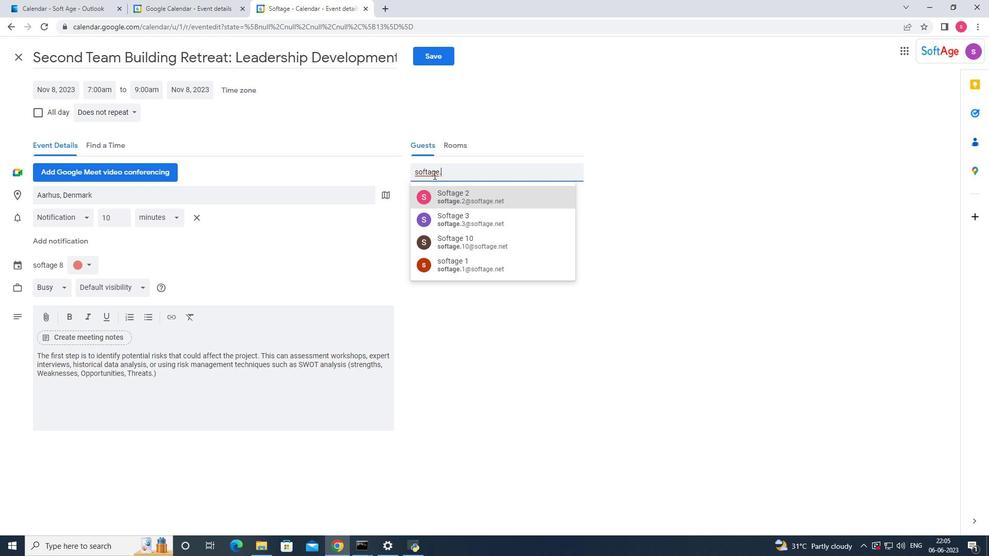 
Action: Mouse moved to (440, 192)
Screenshot: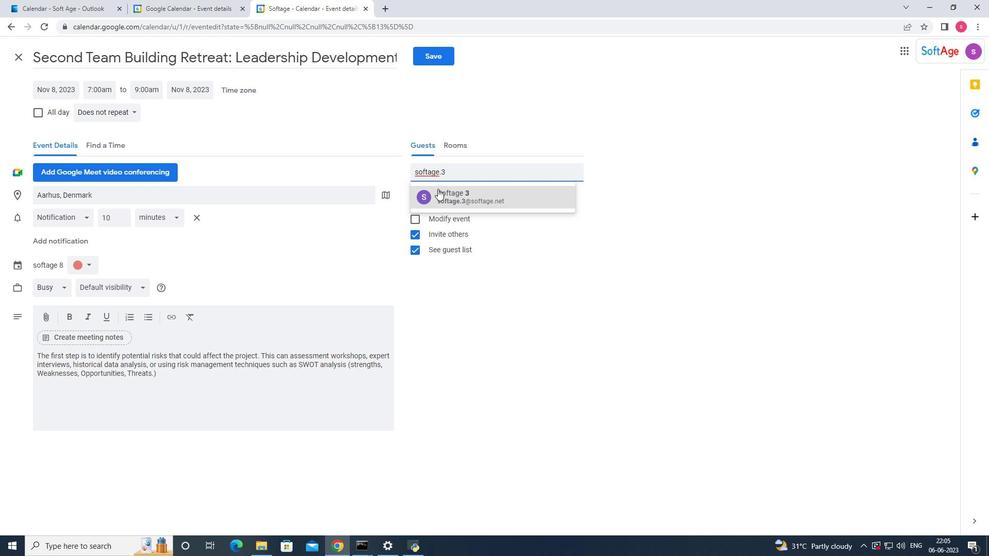 
Action: Mouse pressed left at (440, 192)
Screenshot: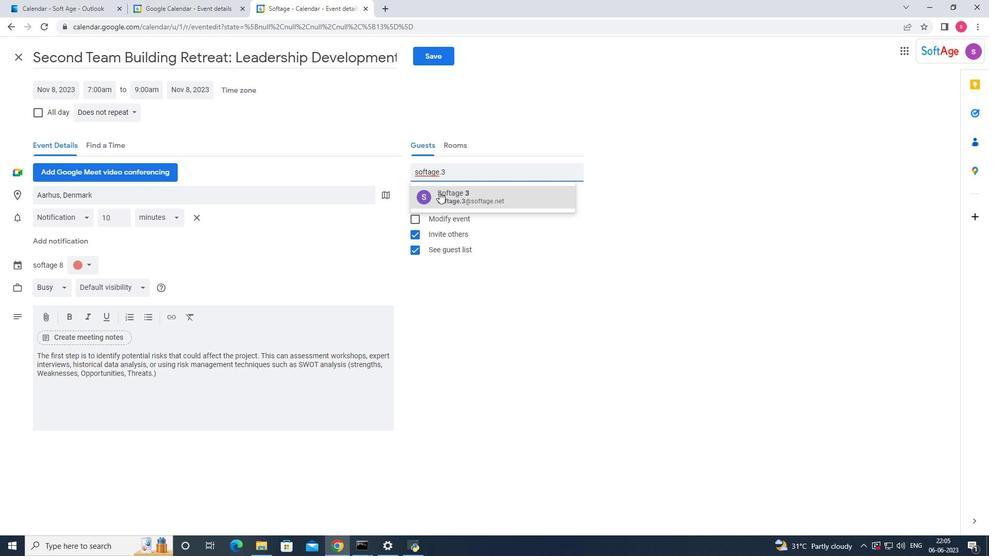 
Action: Key pressed sofage<Key.backspace><Key.backspace><Key.backspace><Key.backspace>ftra<Key.backspace><Key.backspace><Key.backspace>age<Key.backspace><Key.backspace><Key.backspace>tage.4
Screenshot: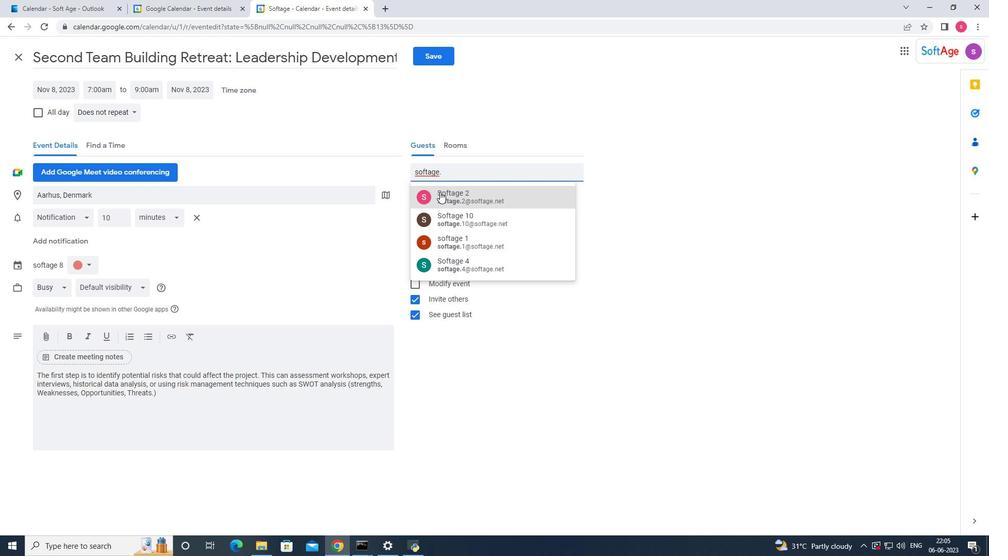
Action: Mouse pressed left at (440, 192)
Screenshot: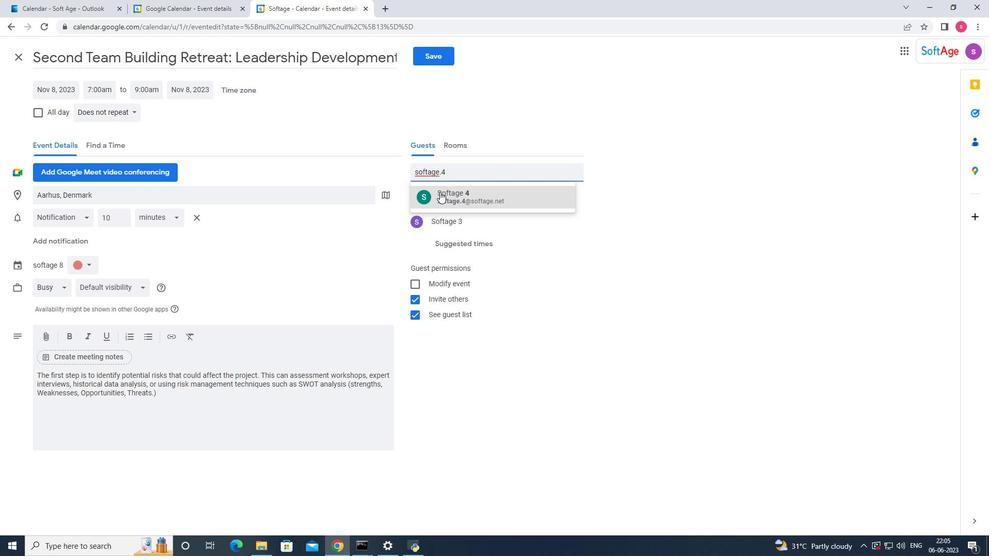 
Action: Mouse moved to (433, 54)
Screenshot: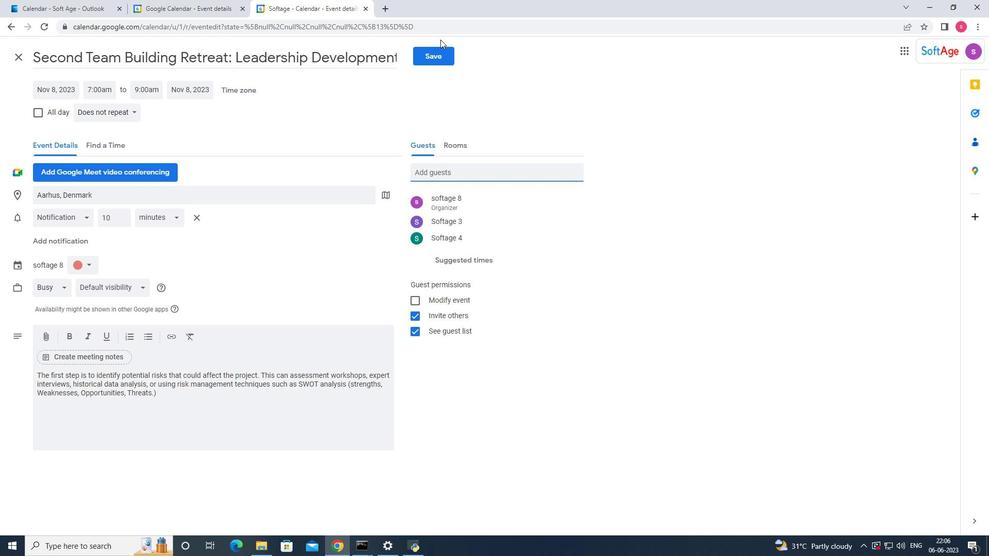 
Action: Mouse pressed left at (433, 54)
Screenshot: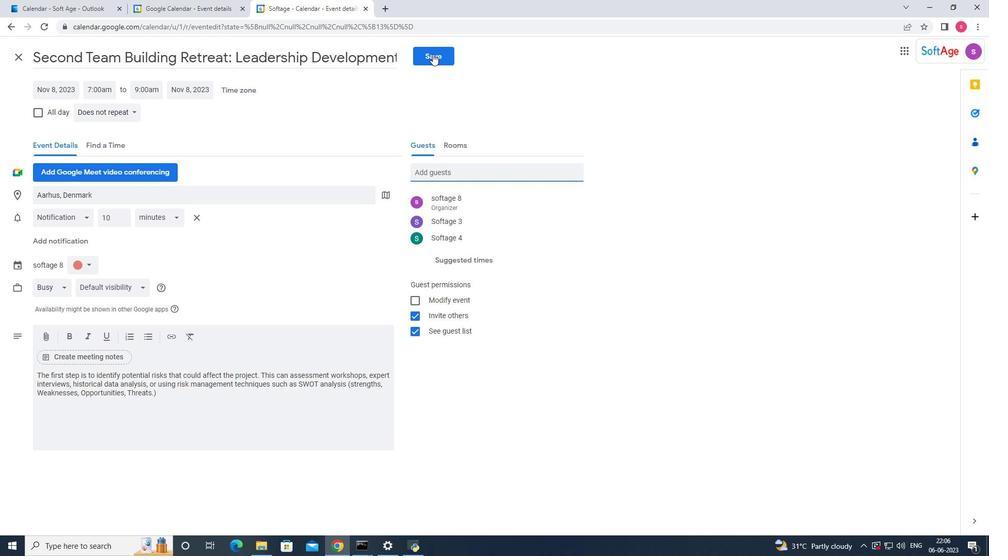 
Action: Mouse moved to (587, 313)
Screenshot: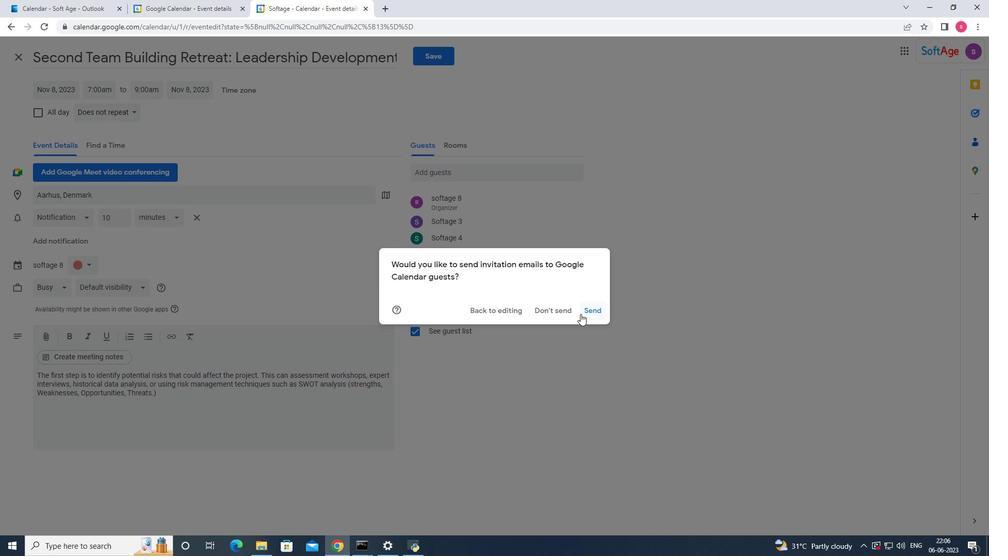 
Action: Mouse pressed left at (587, 313)
Screenshot: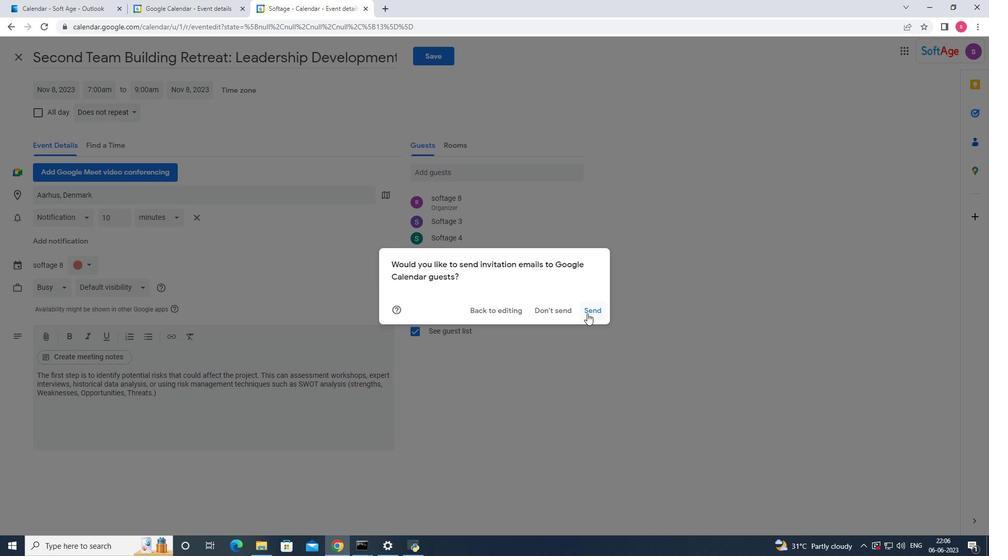 
Action: Mouse moved to (411, 239)
Screenshot: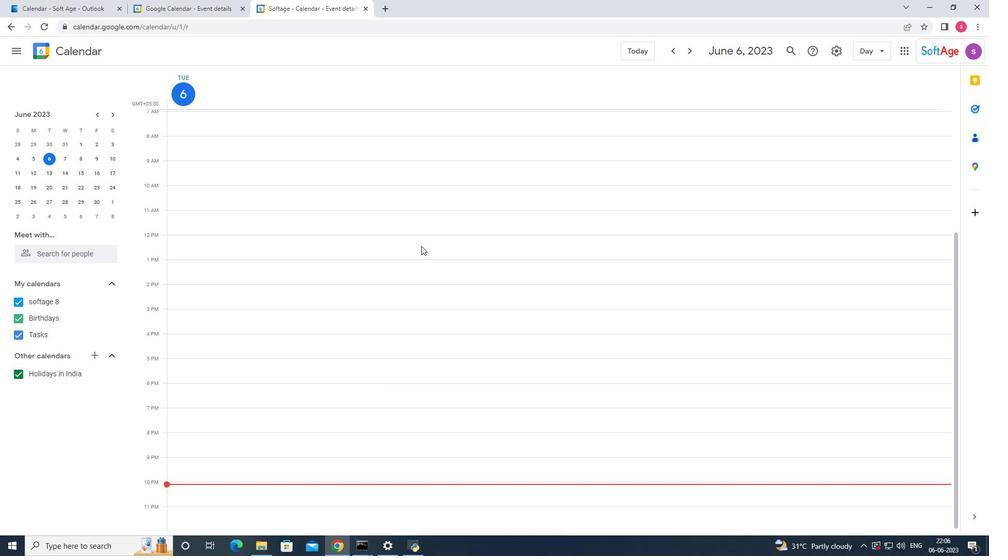 
